 Task: In the Contact  LewisScarlett@cooperhewitt.org, schedule and save the meeting with title: 'Product Demo and Service Presentation', Select date: '8 August, 2023', select start time: 11:00:AM. Add location on call (415) 123-4609 with meeting description: For further discussion on products, kindly join the meeting.. Logged in from softage.4@softage.net
Action: Mouse moved to (76, 71)
Screenshot: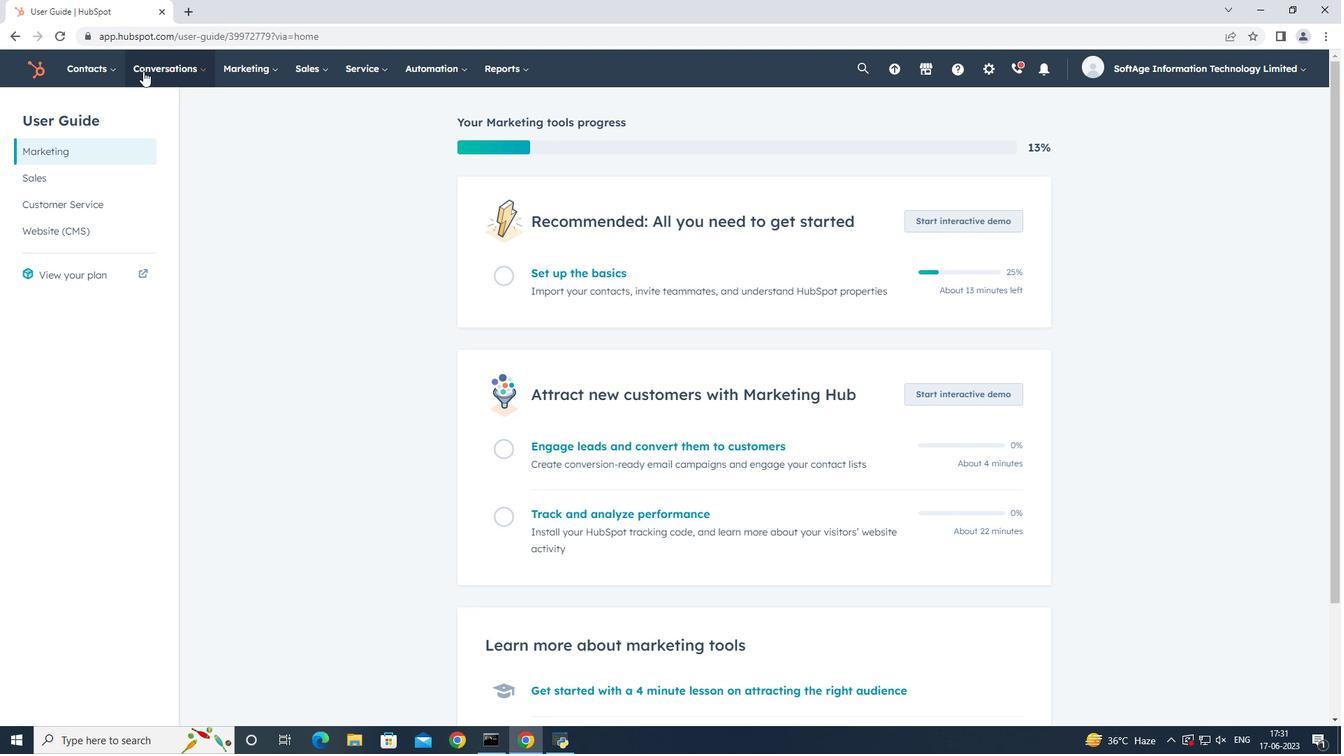 
Action: Mouse pressed left at (76, 71)
Screenshot: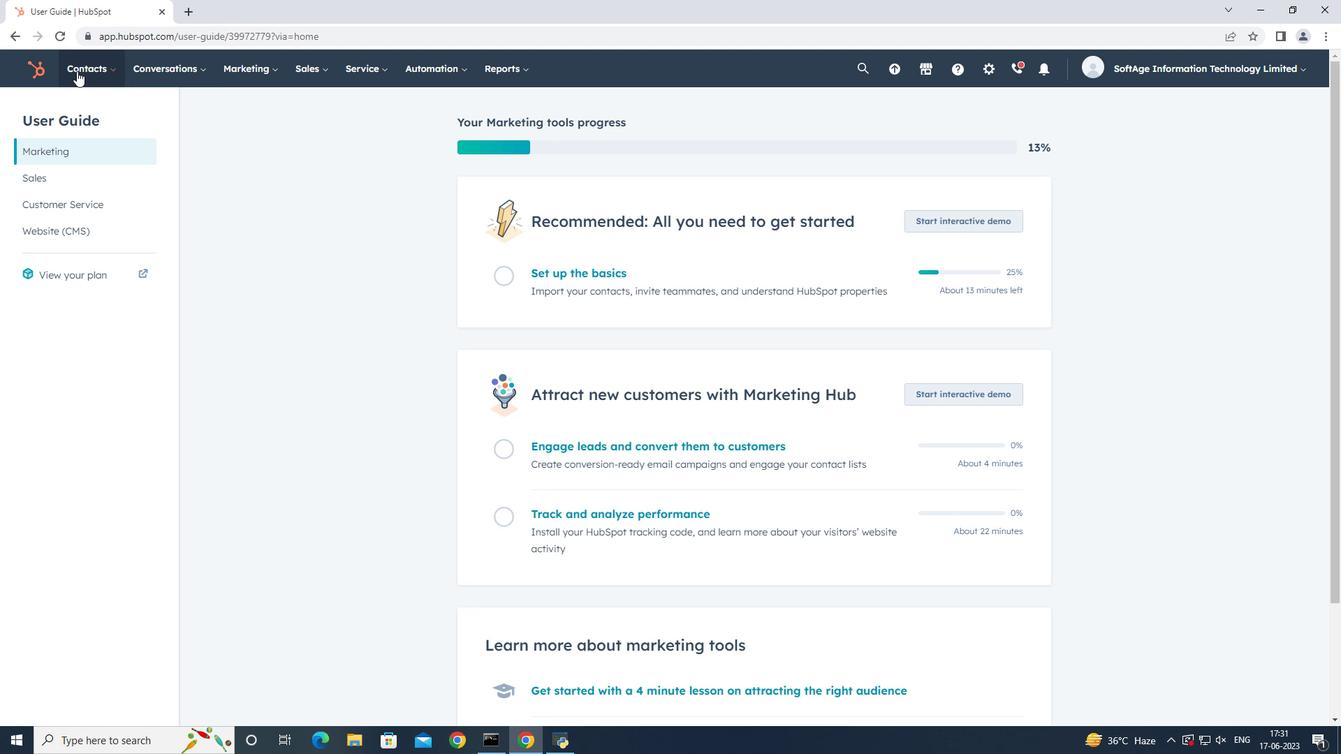 
Action: Mouse moved to (99, 121)
Screenshot: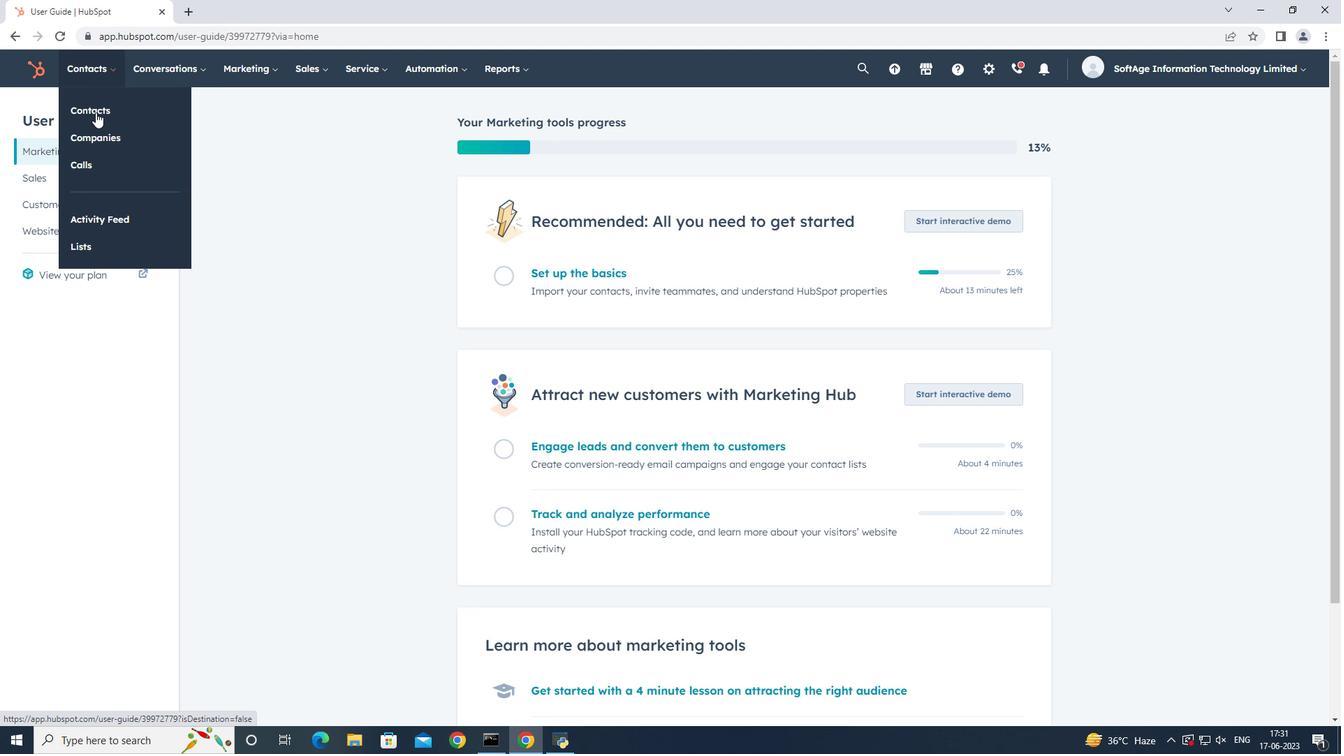 
Action: Mouse pressed left at (99, 121)
Screenshot: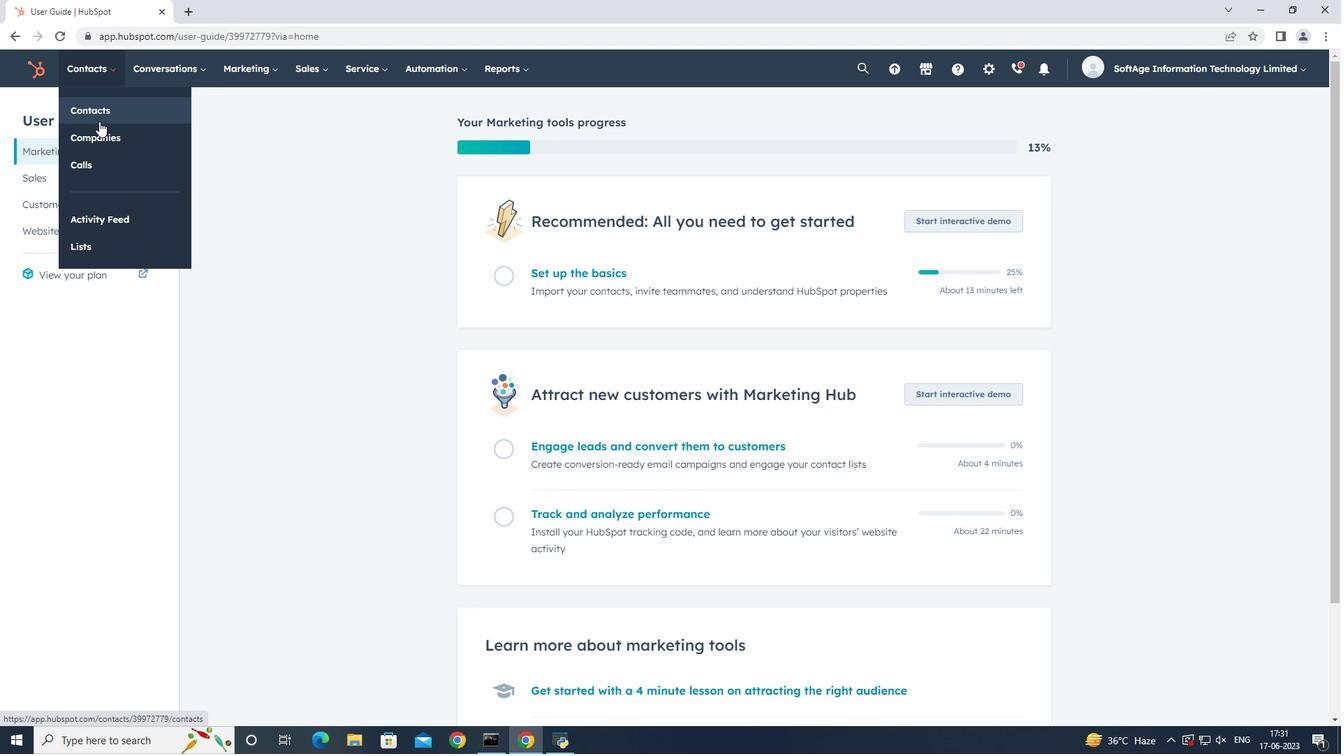 
Action: Mouse moved to (146, 224)
Screenshot: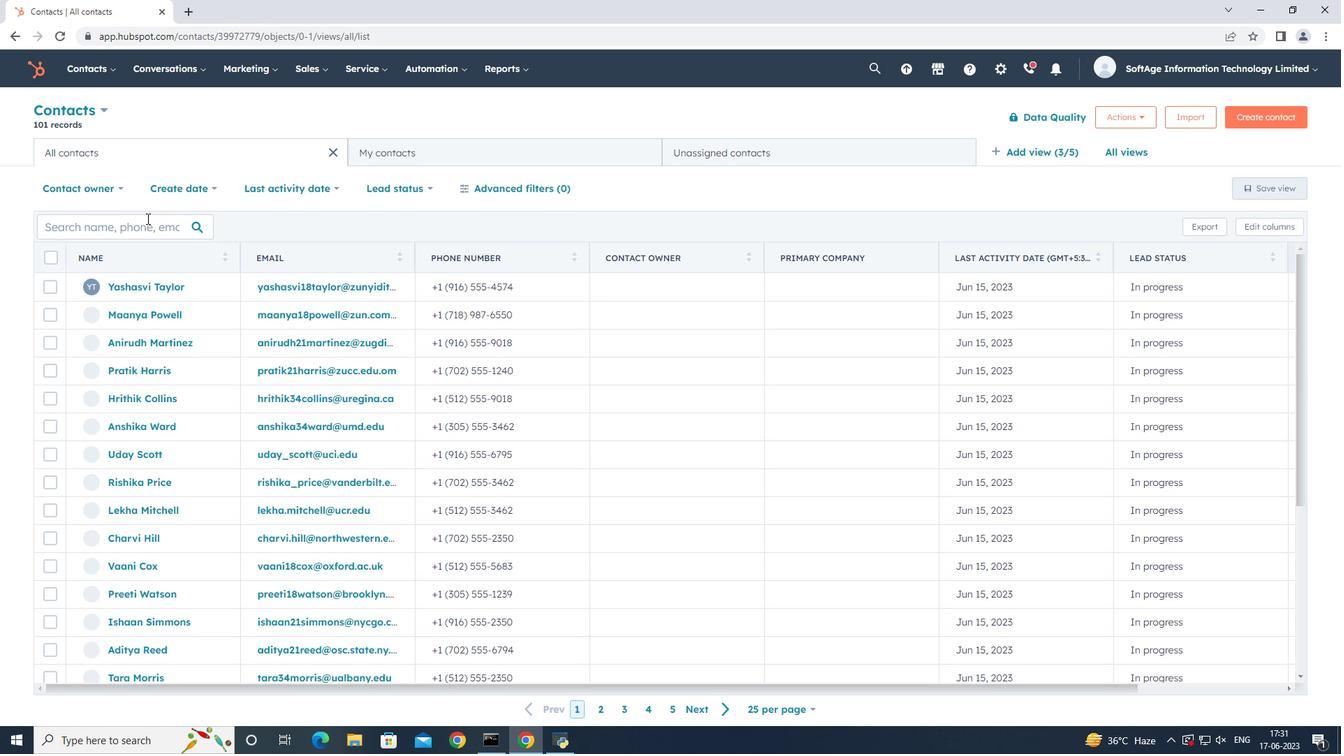 
Action: Mouse pressed left at (146, 224)
Screenshot: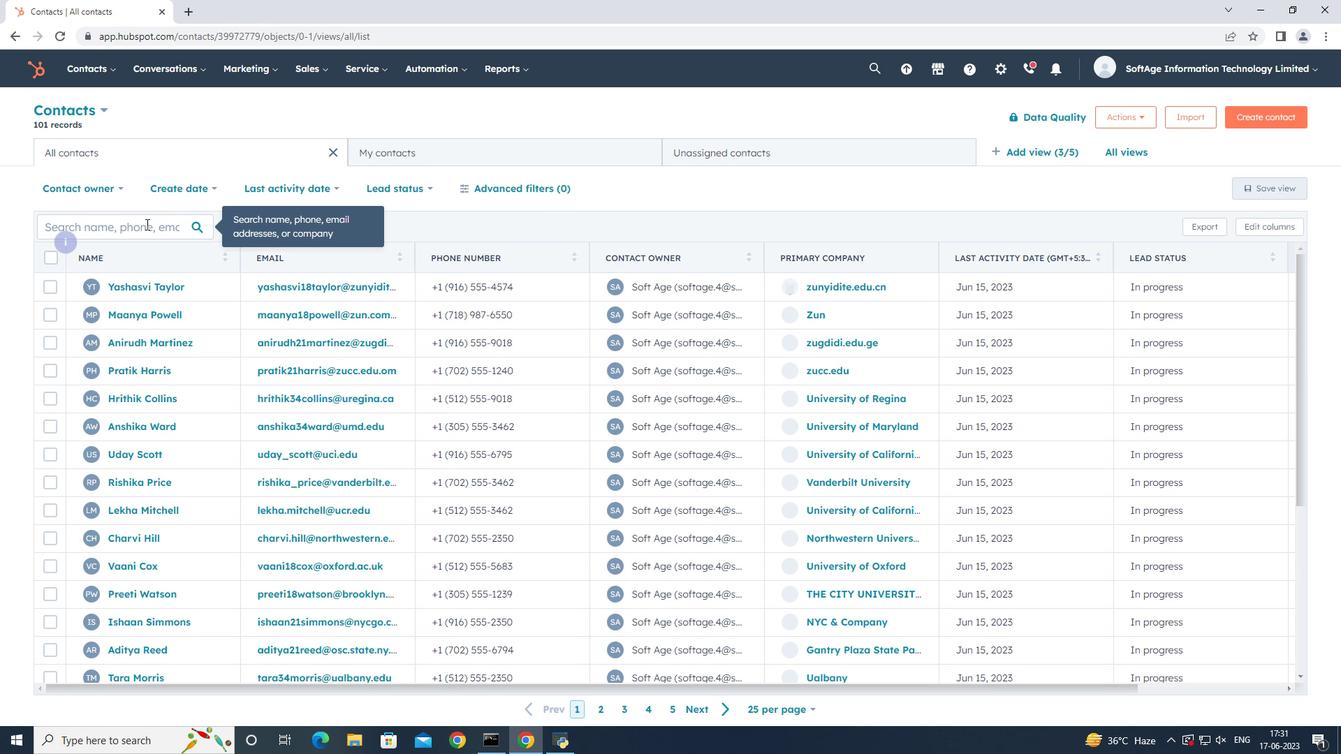 
Action: Key pressed scarlett
Screenshot: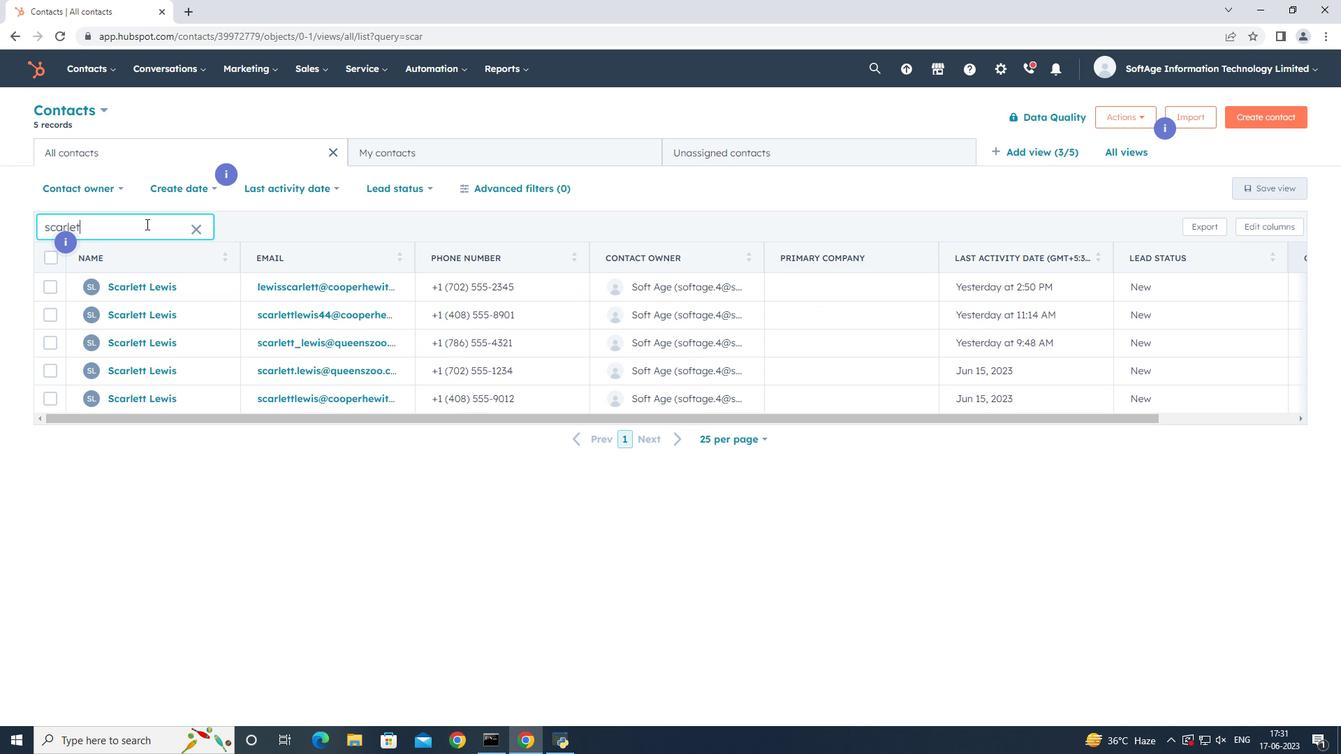 
Action: Mouse moved to (150, 286)
Screenshot: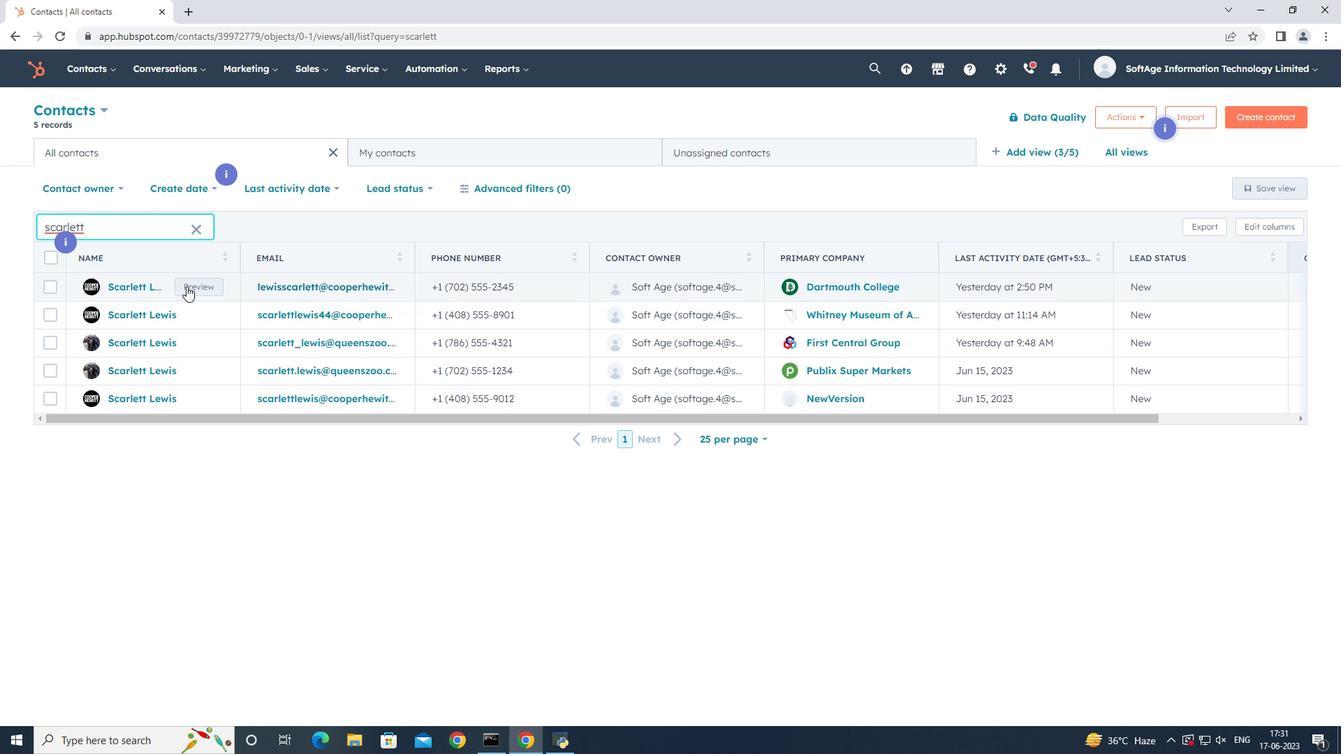 
Action: Mouse pressed left at (150, 286)
Screenshot: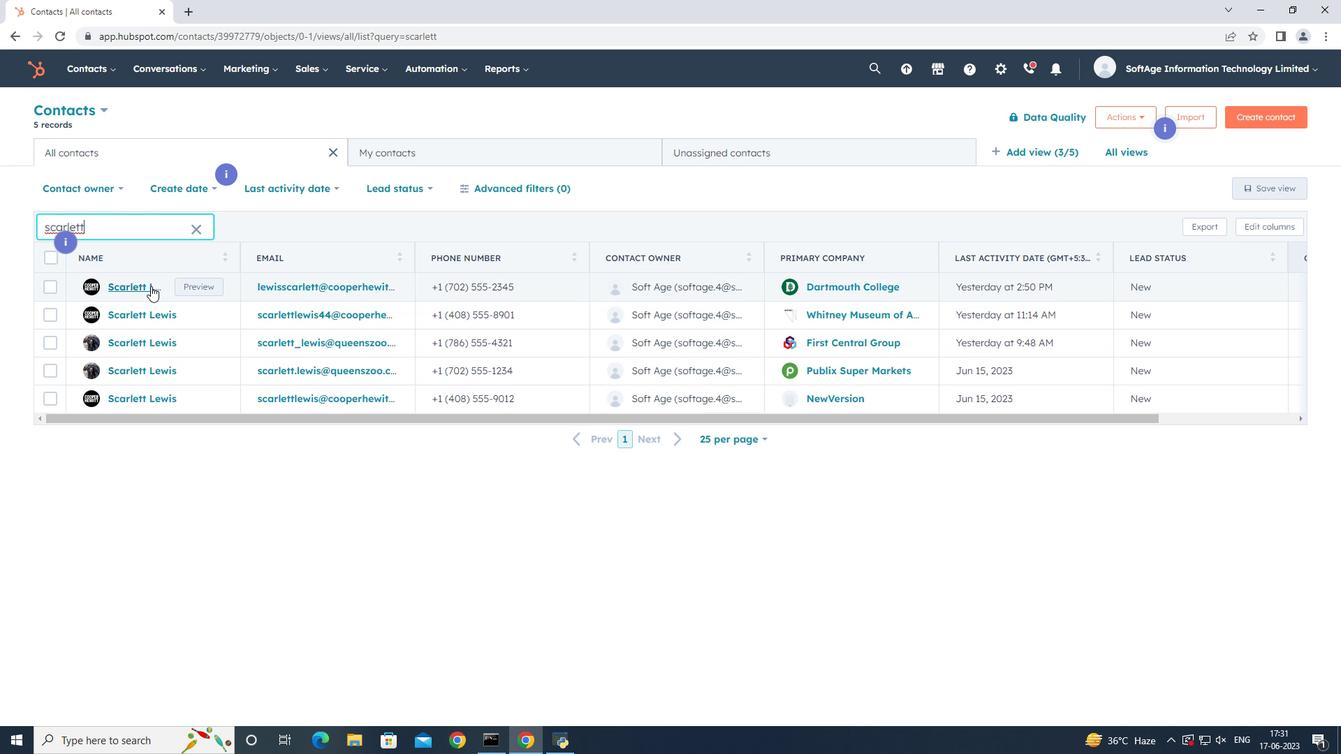 
Action: Mouse moved to (234, 234)
Screenshot: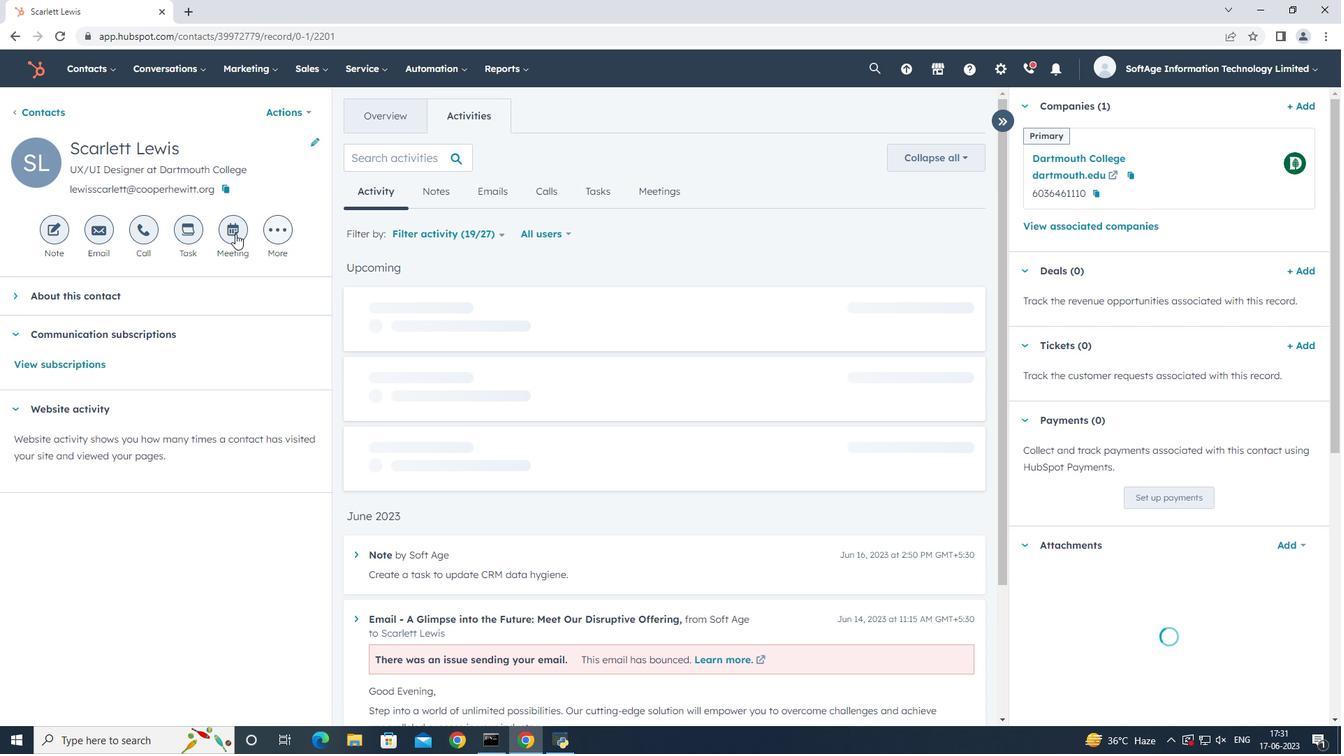 
Action: Mouse pressed left at (234, 234)
Screenshot: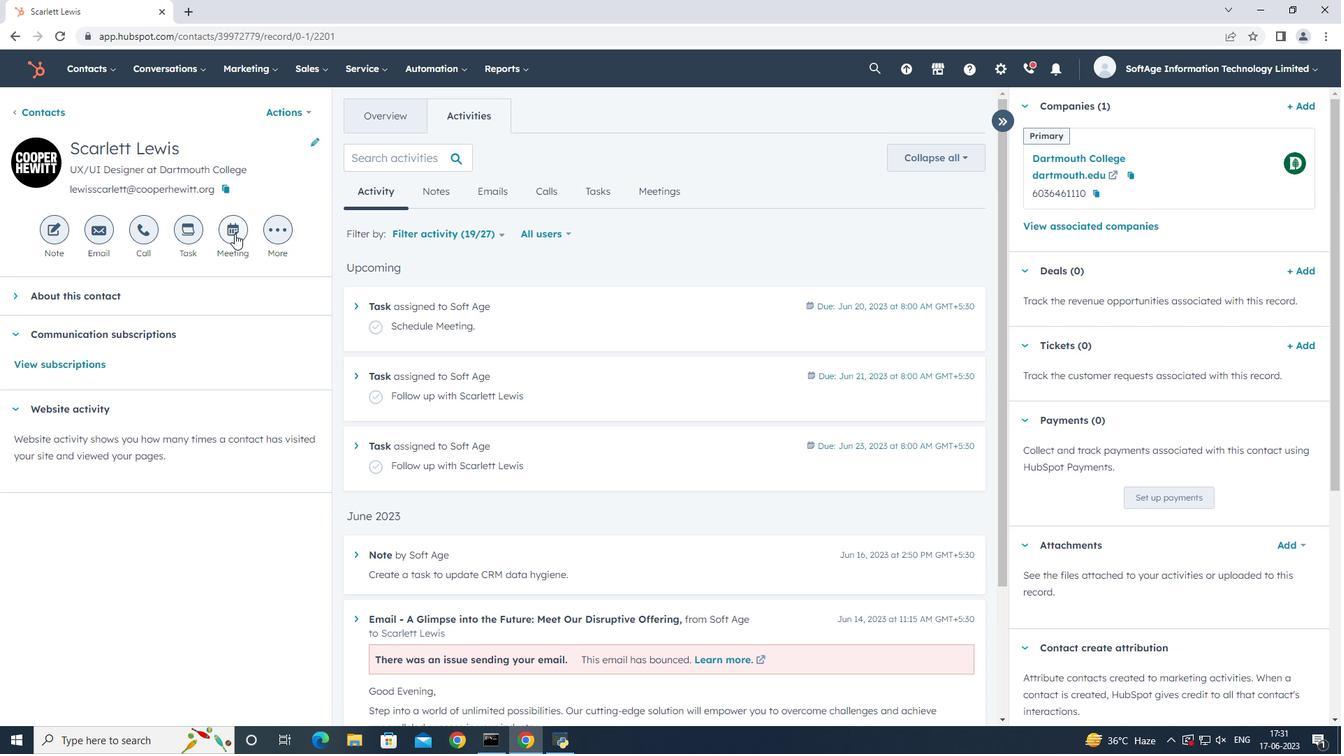 
Action: Mouse moved to (543, 395)
Screenshot: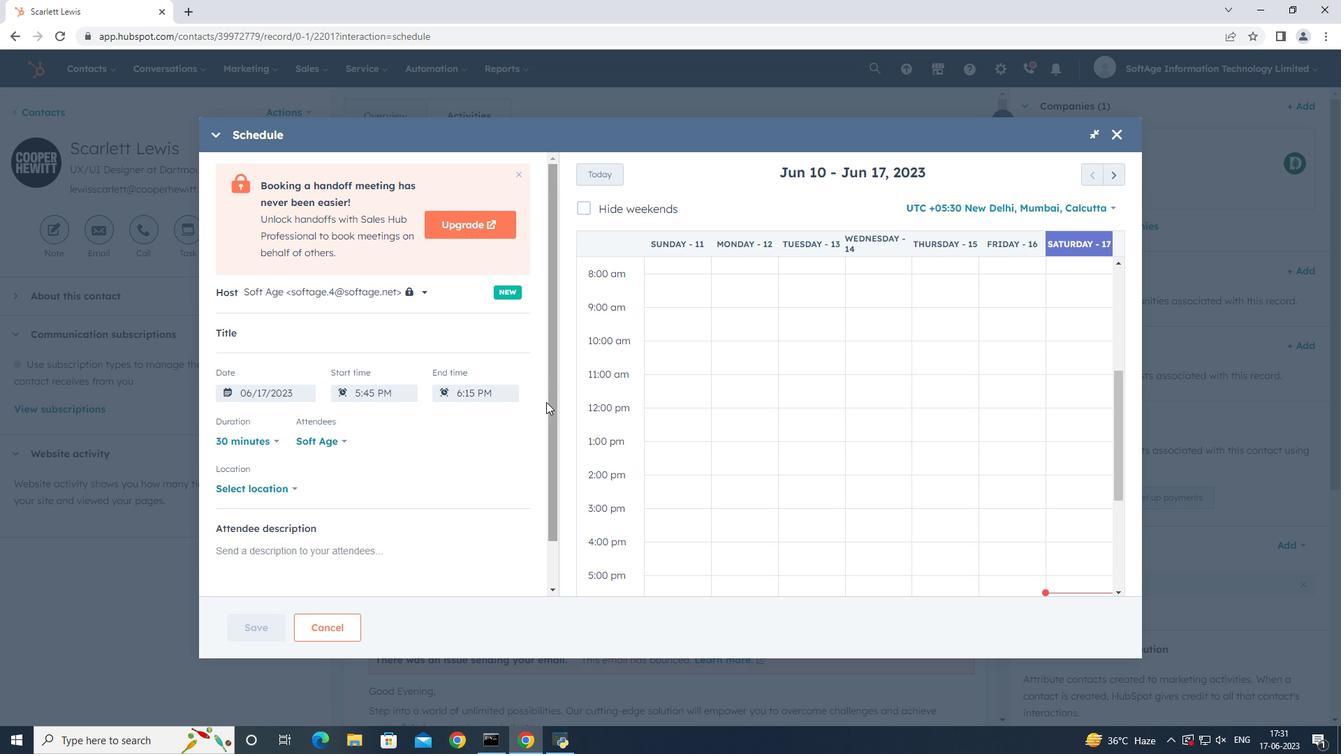 
Action: Key pressed <Key.shift_r>Product<Key.space><Key.shift>Demo<Key.space>and<Key.space><Key.shift>Service<Key.space><Key.shift_r>Presentation,
Screenshot: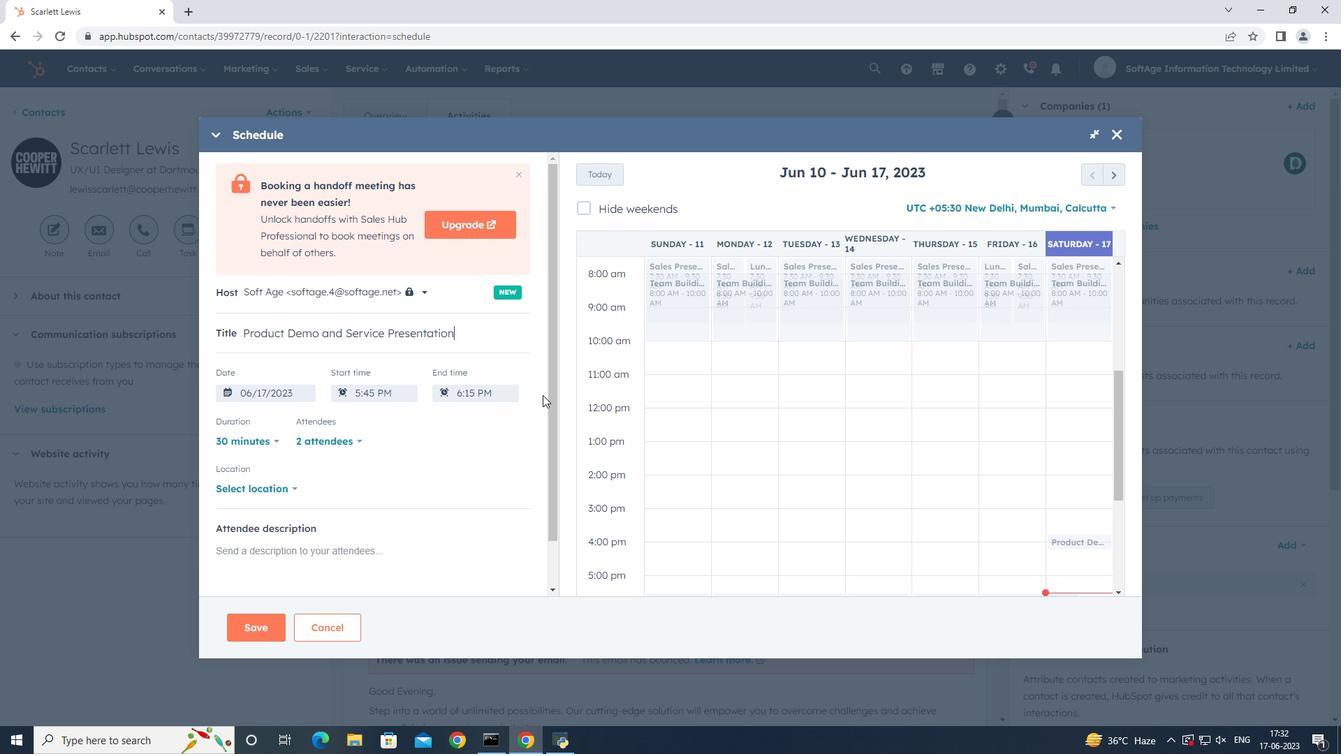 
Action: Mouse moved to (1121, 172)
Screenshot: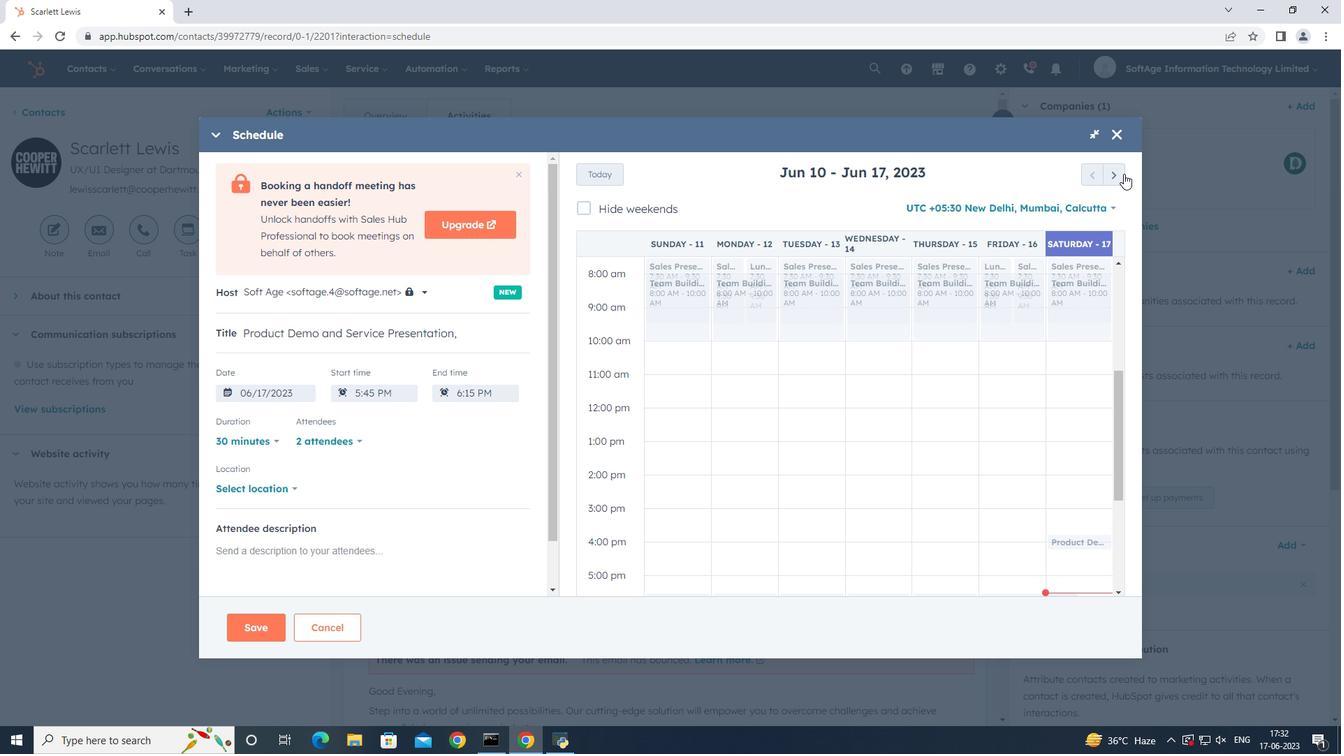
Action: Mouse pressed left at (1121, 172)
Screenshot: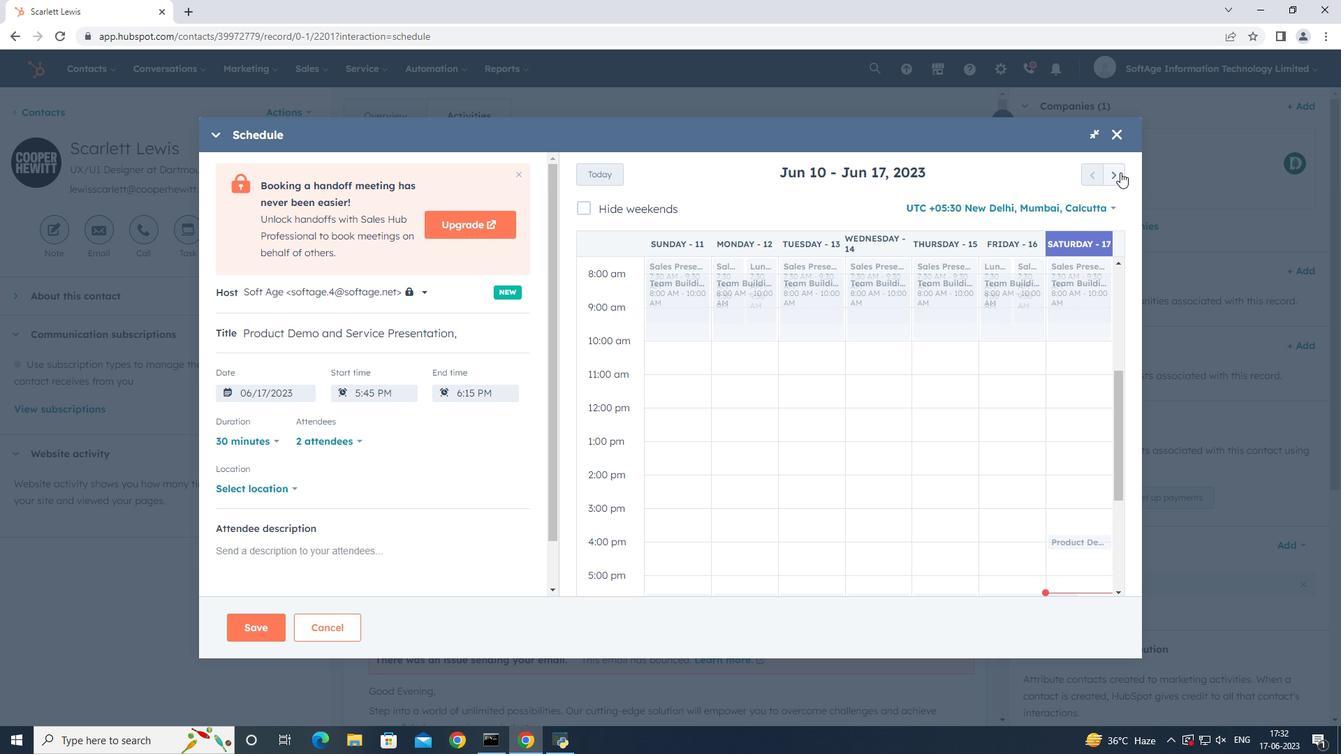 
Action: Mouse pressed left at (1121, 172)
Screenshot: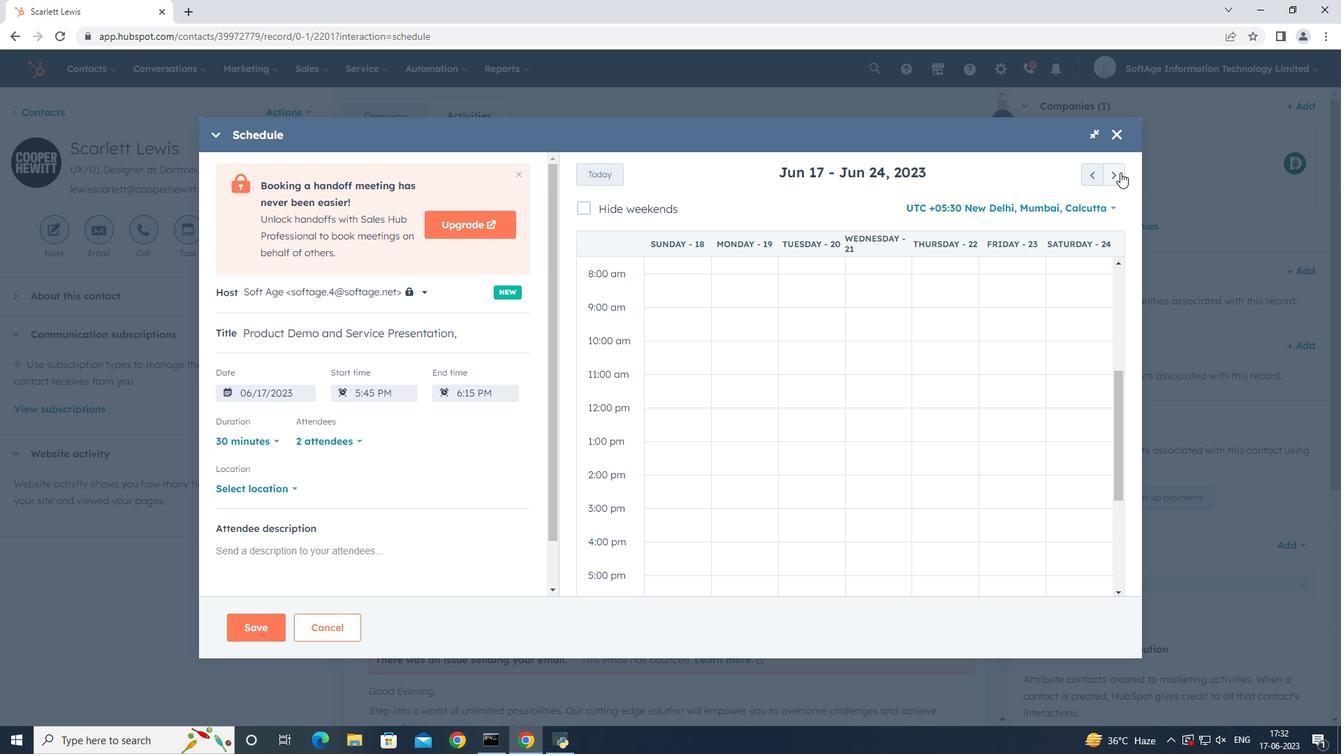 
Action: Mouse pressed left at (1121, 172)
Screenshot: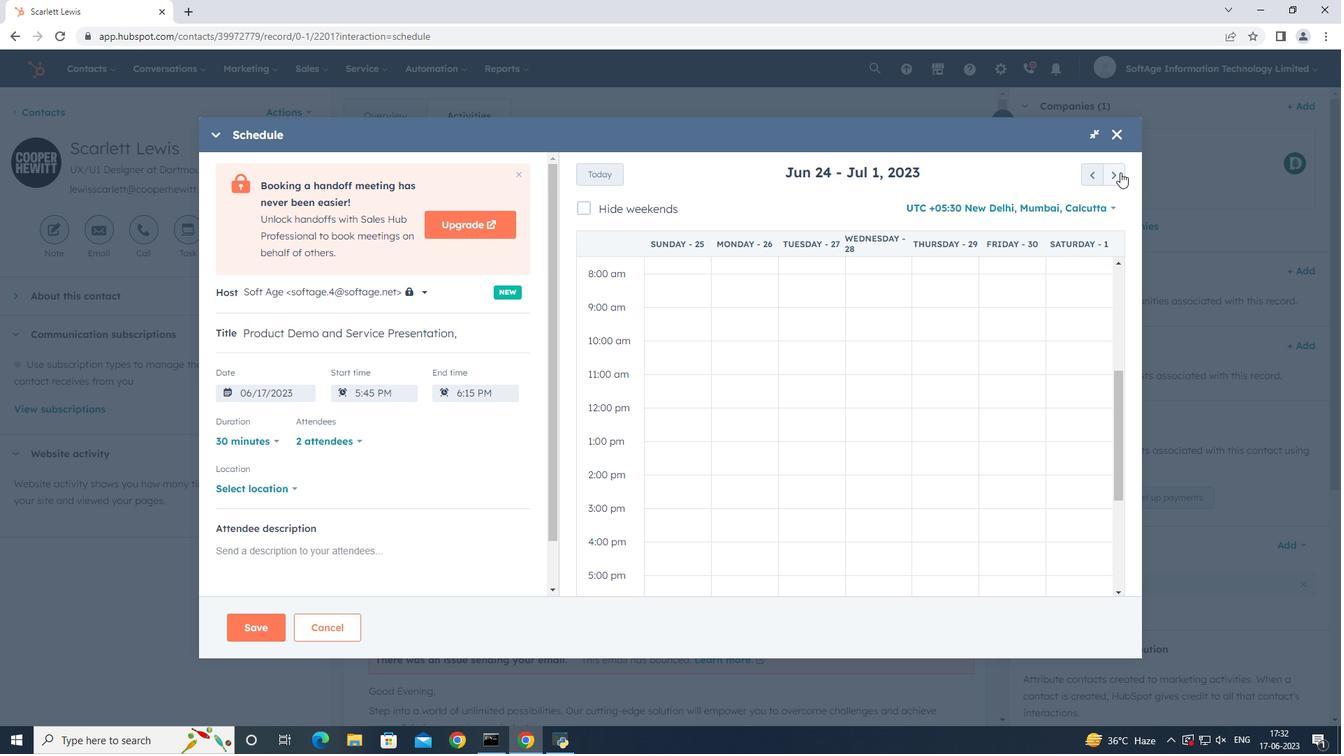 
Action: Mouse pressed left at (1121, 172)
Screenshot: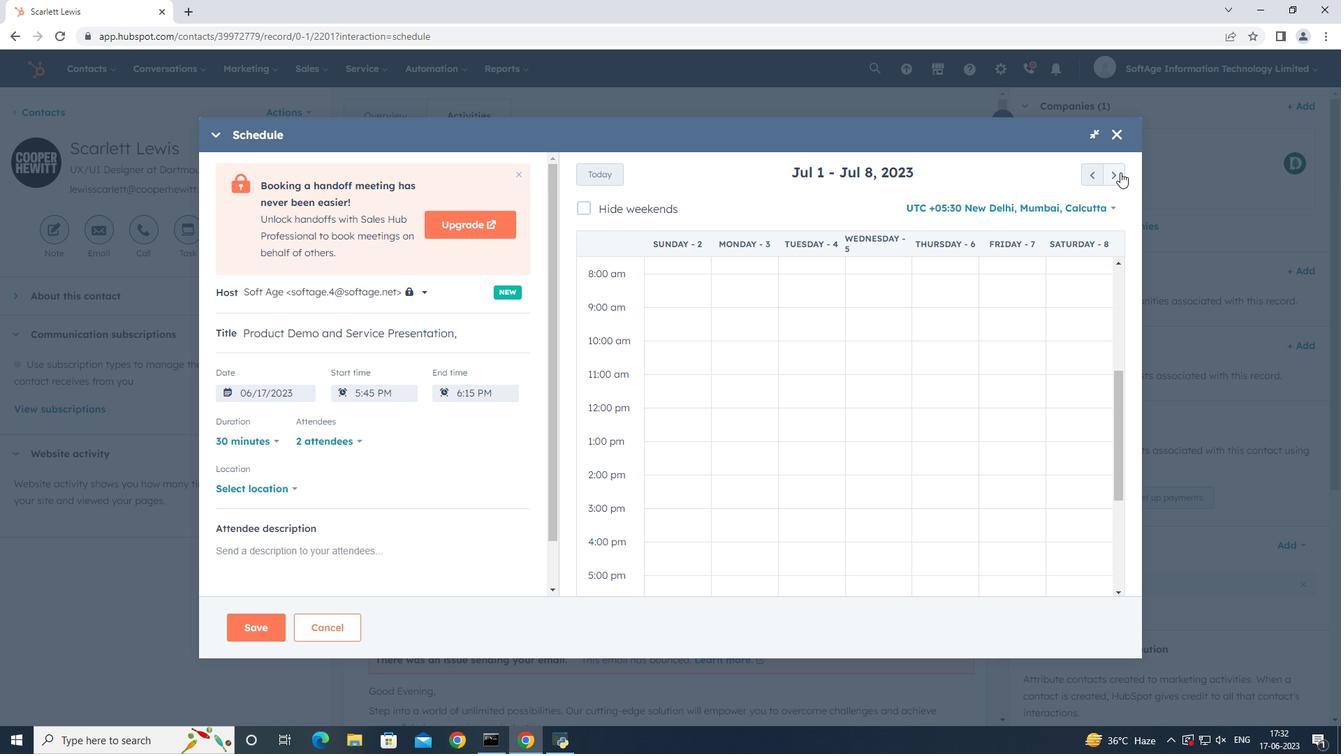
Action: Mouse pressed left at (1121, 172)
Screenshot: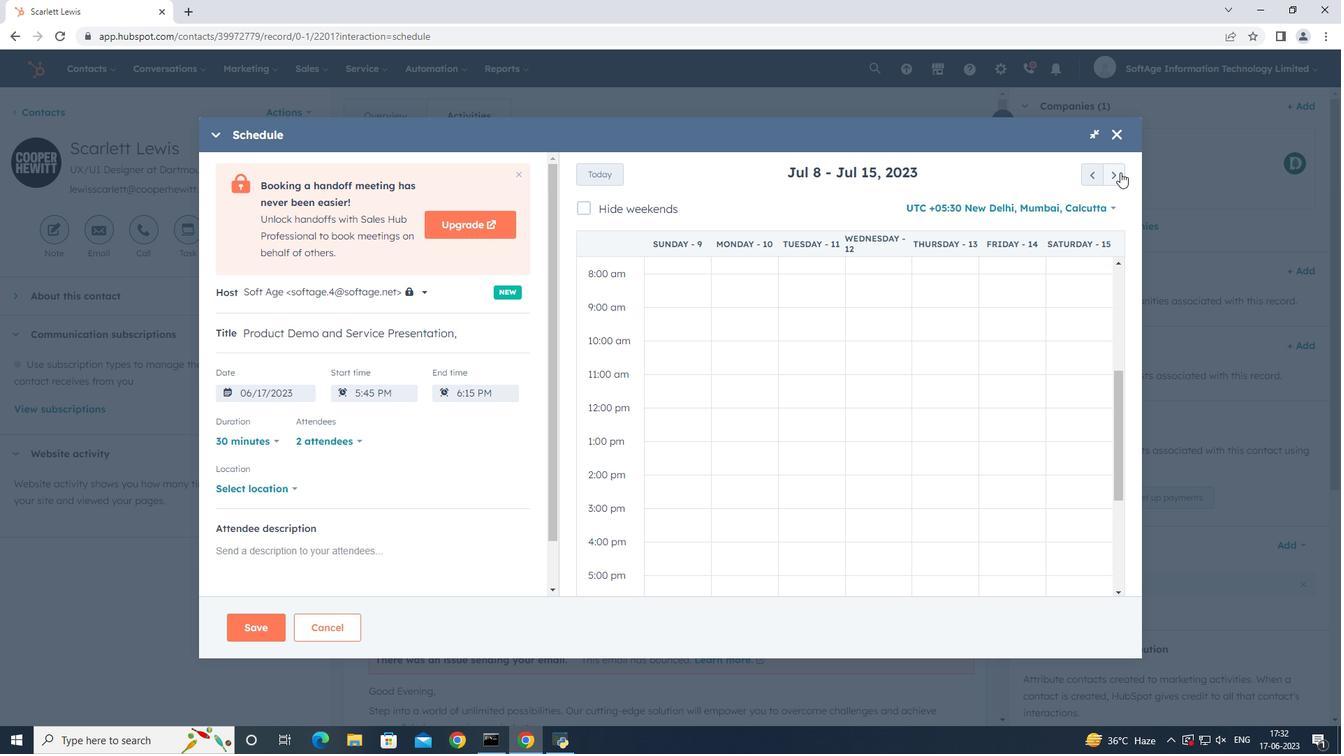 
Action: Mouse pressed left at (1121, 172)
Screenshot: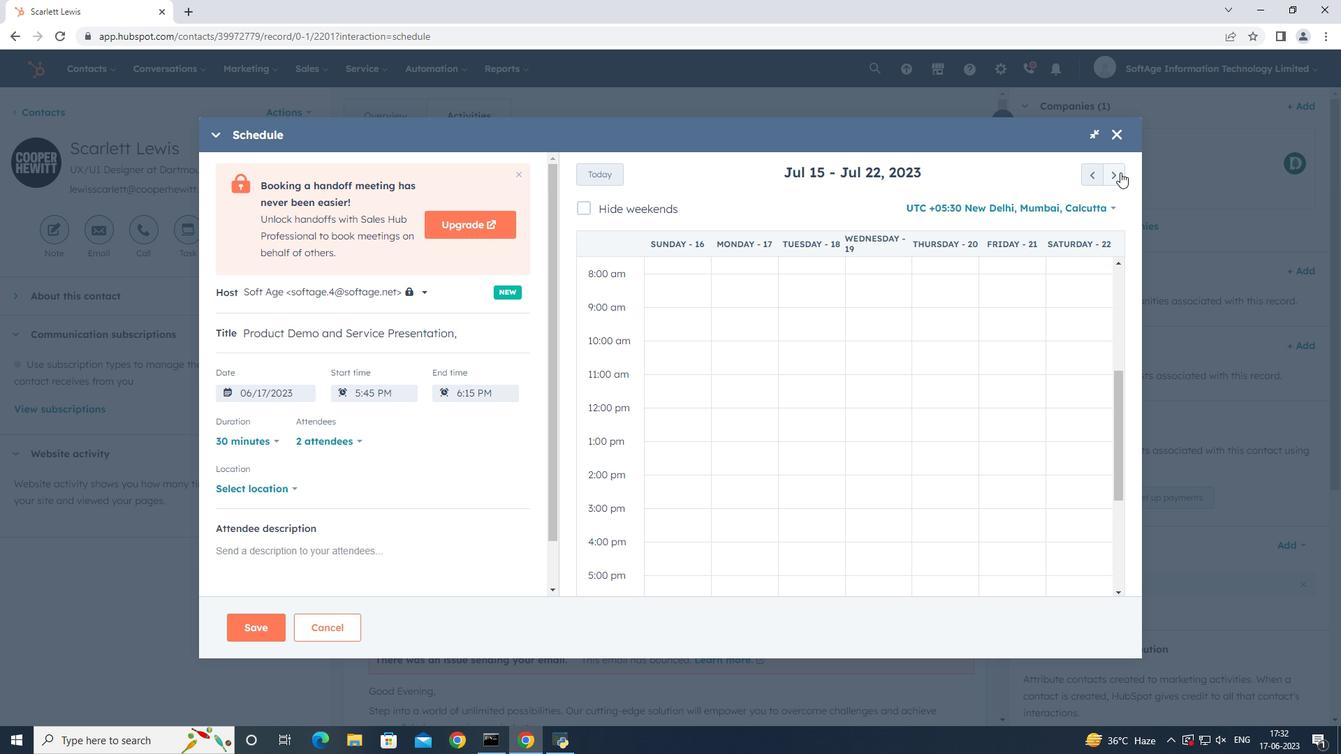 
Action: Mouse pressed left at (1121, 172)
Screenshot: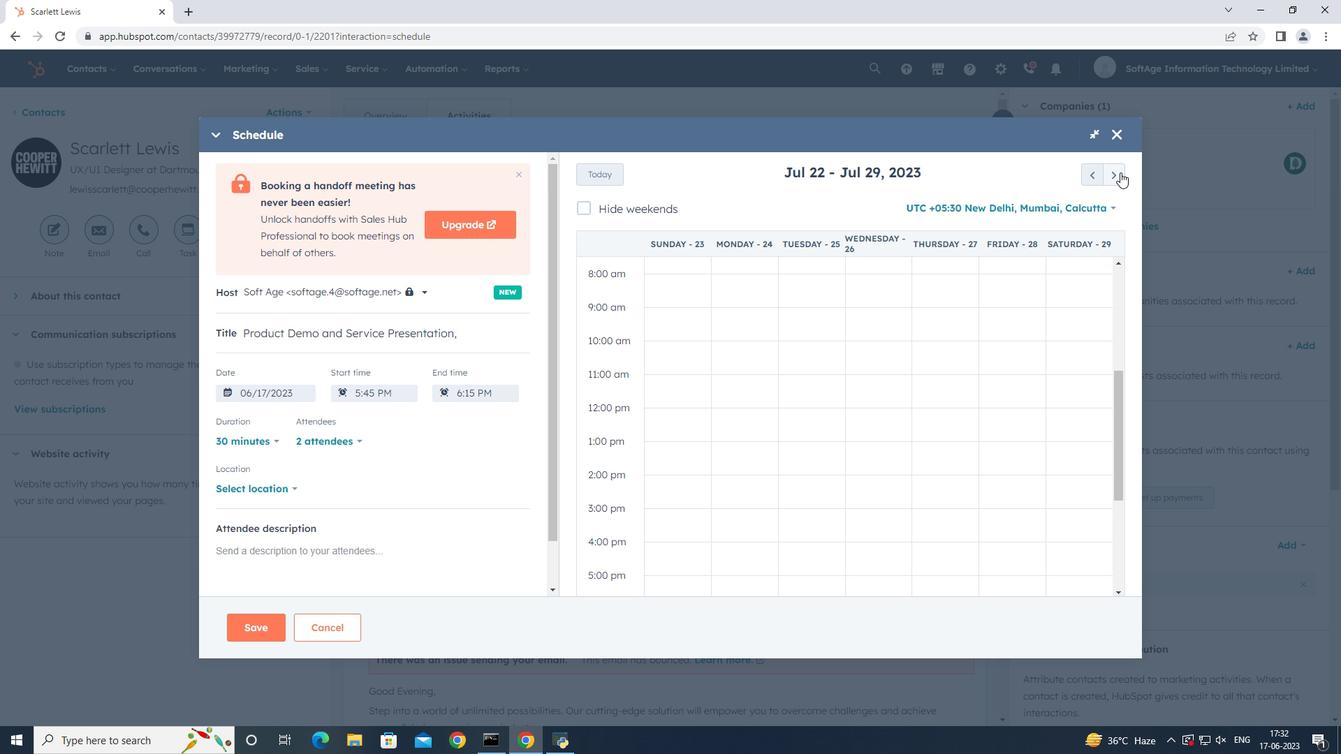 
Action: Mouse pressed left at (1121, 172)
Screenshot: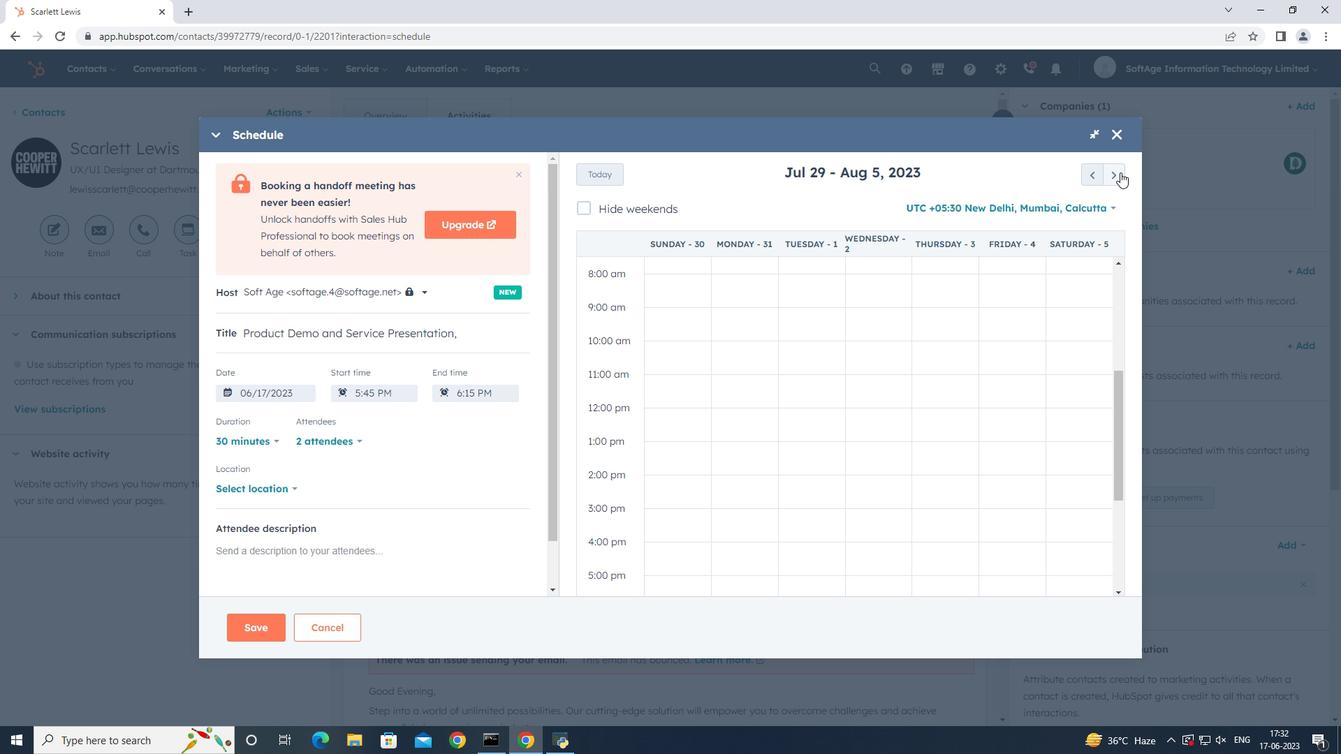 
Action: Mouse moved to (815, 377)
Screenshot: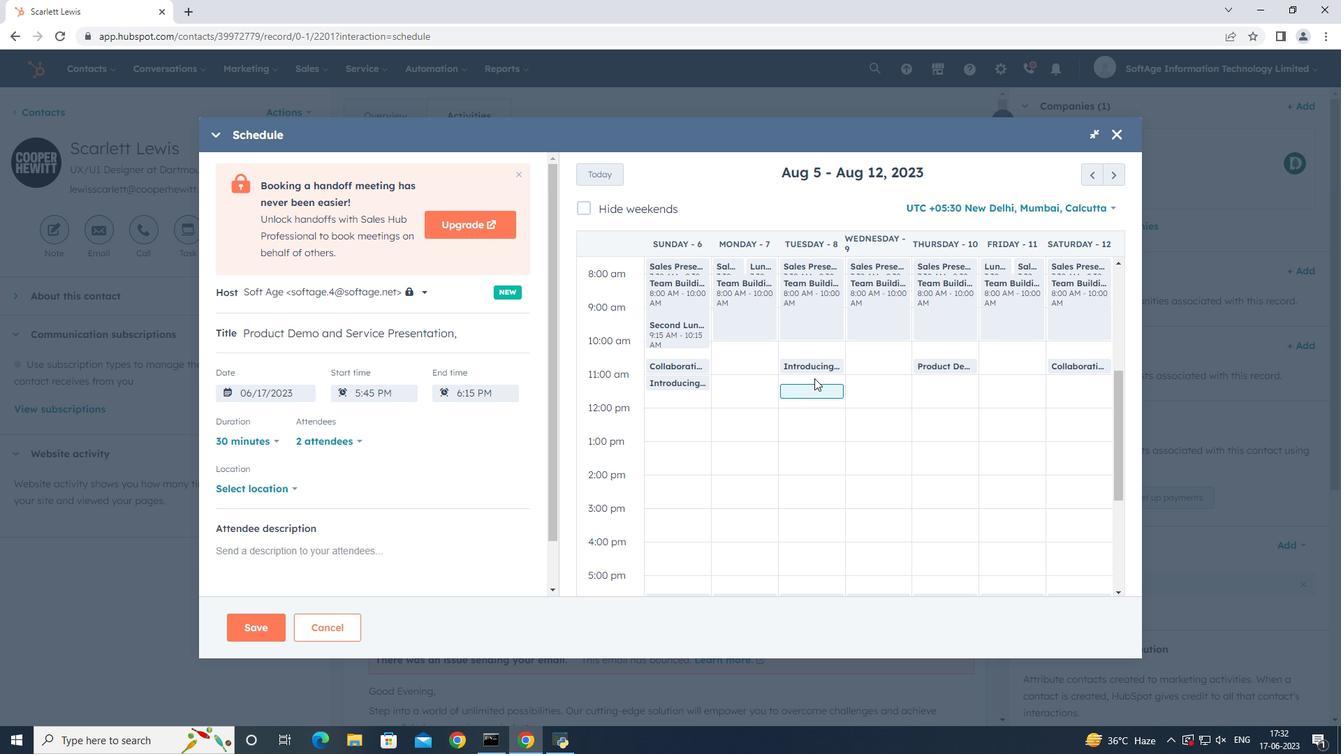 
Action: Mouse pressed left at (815, 377)
Screenshot: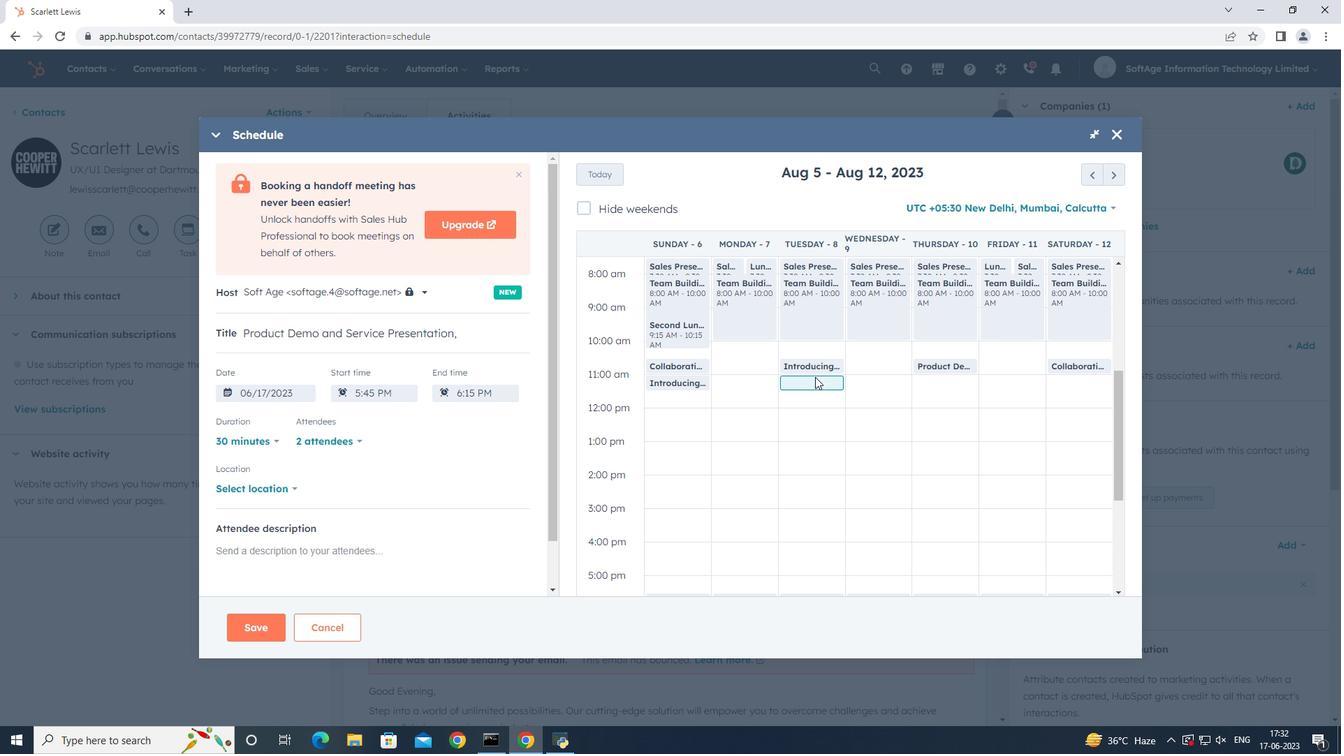 
Action: Mouse moved to (285, 488)
Screenshot: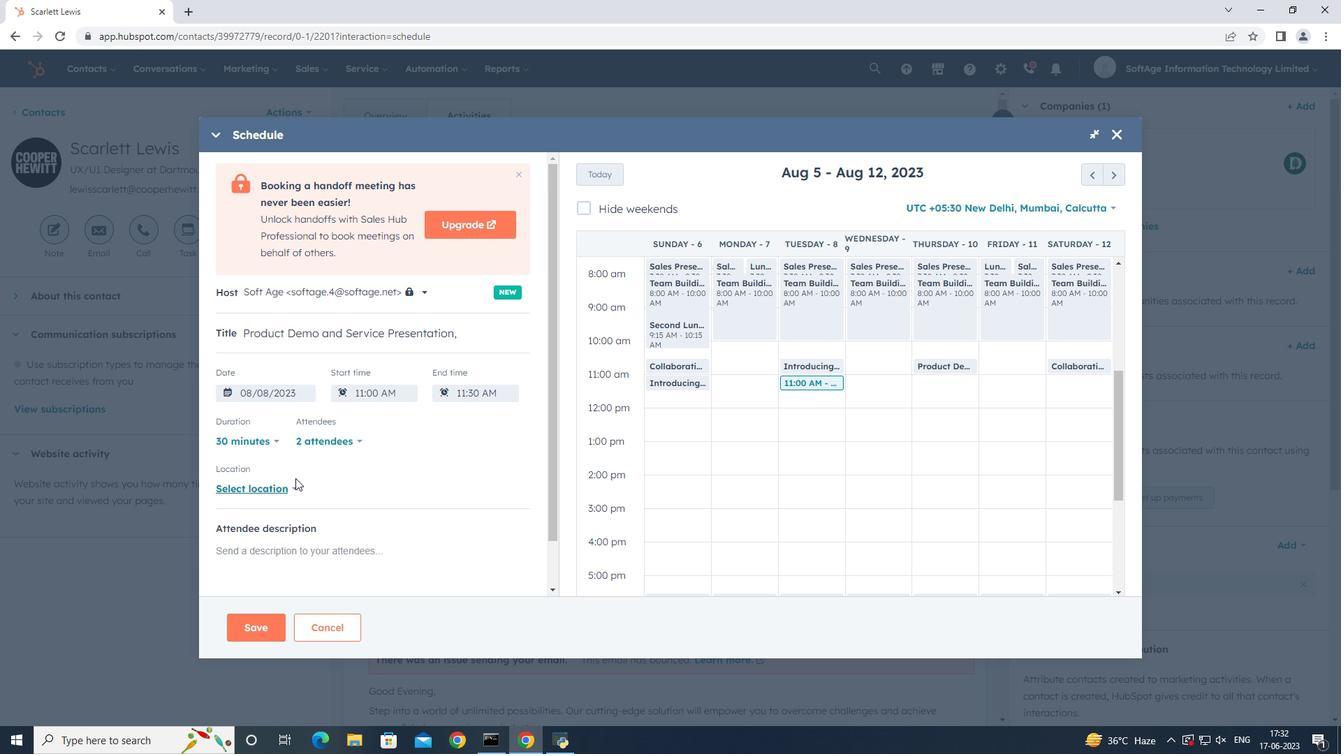 
Action: Mouse pressed left at (285, 488)
Screenshot: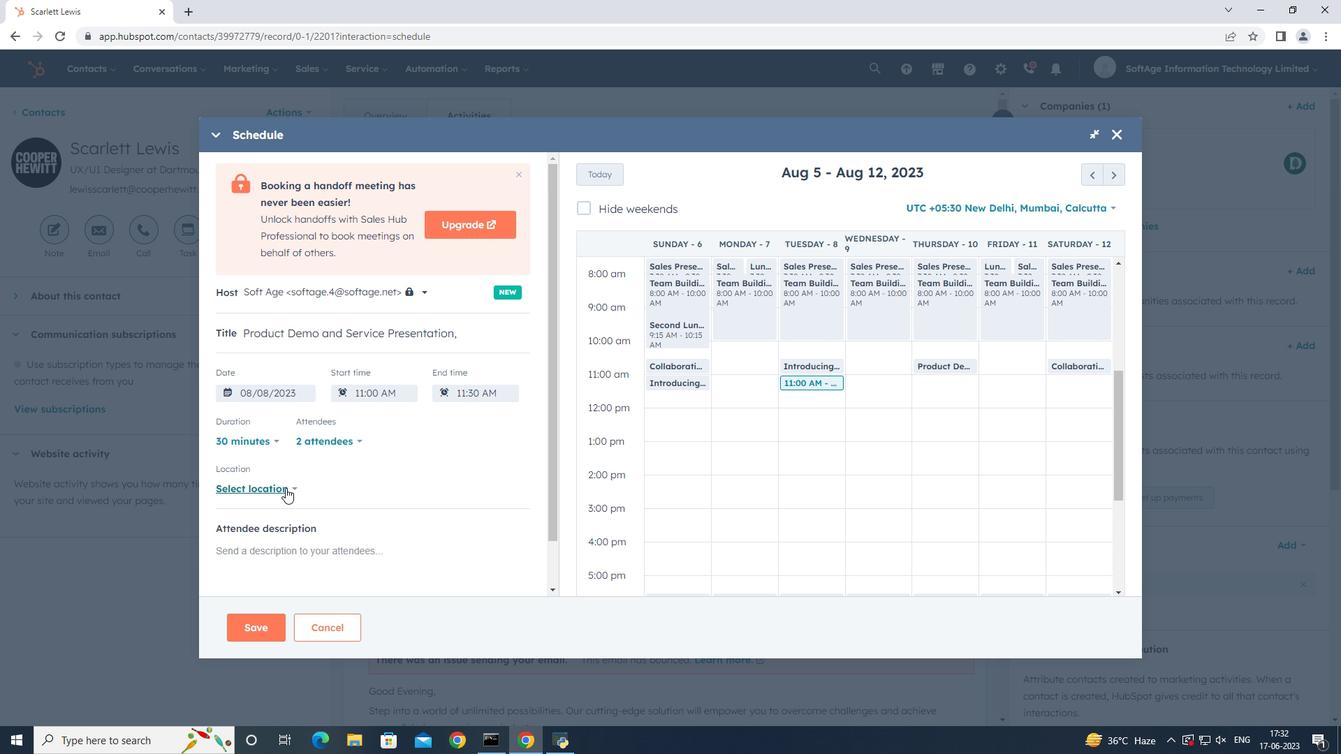 
Action: Mouse moved to (366, 444)
Screenshot: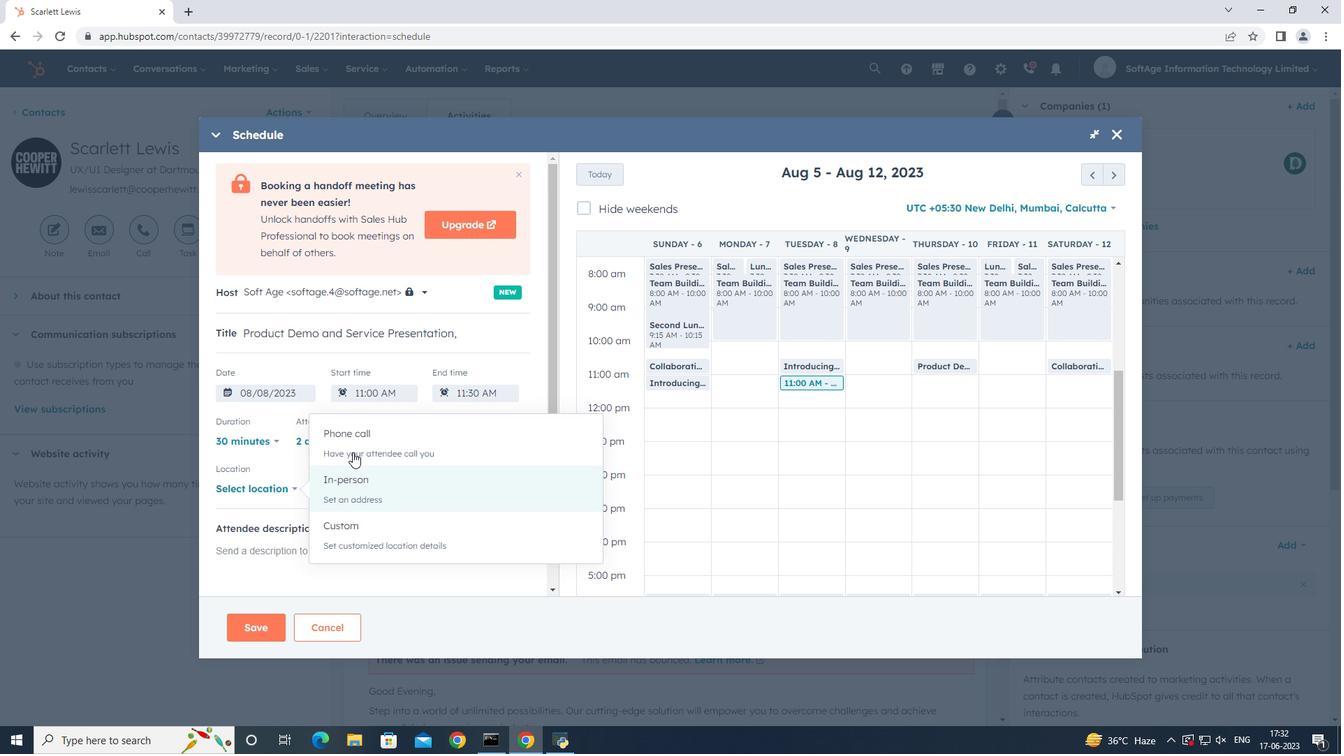 
Action: Mouse pressed left at (366, 444)
Screenshot: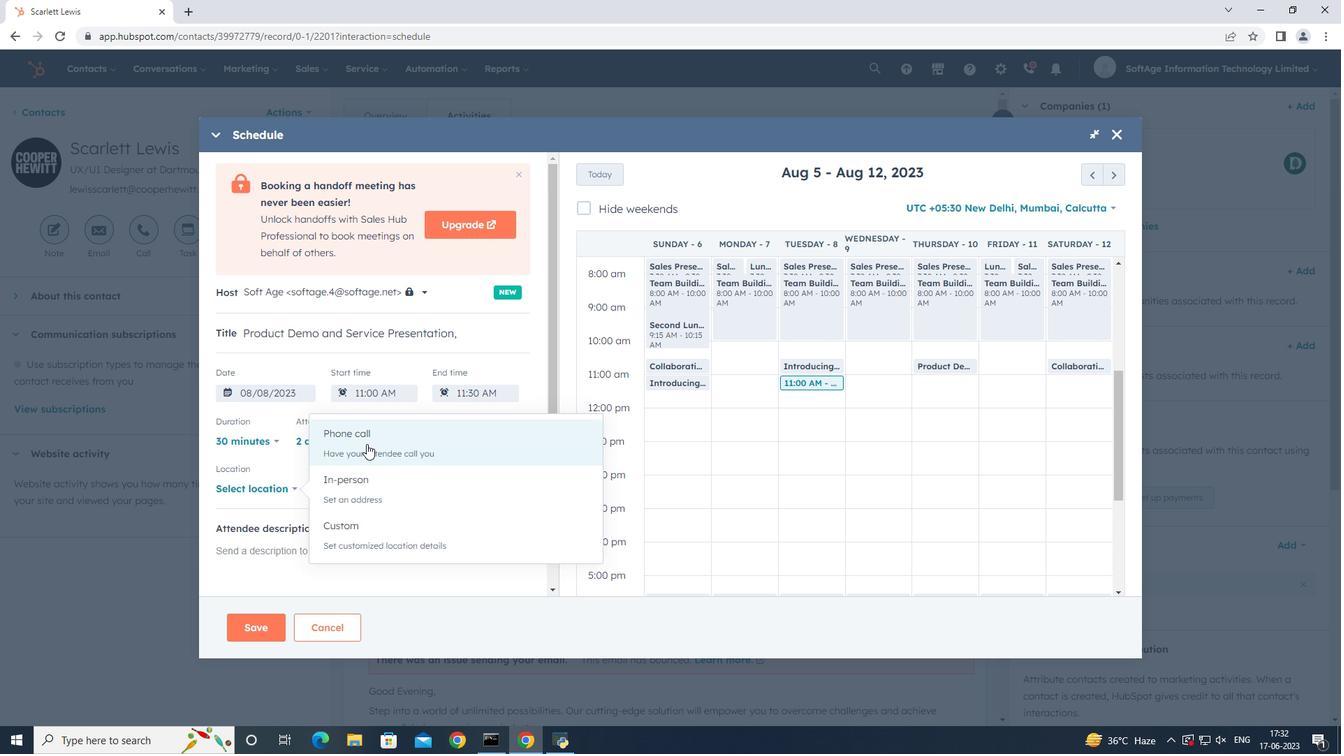 
Action: Mouse moved to (374, 480)
Screenshot: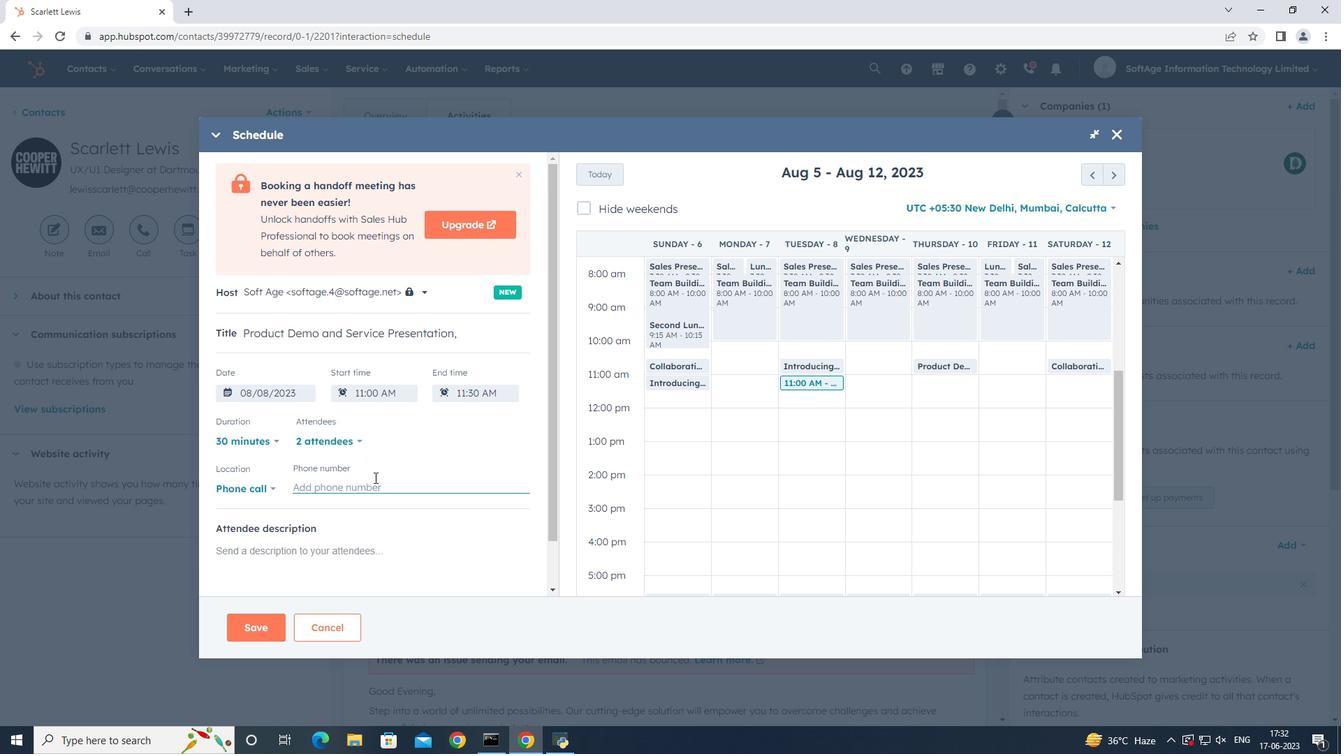 
Action: Mouse pressed left at (374, 480)
Screenshot: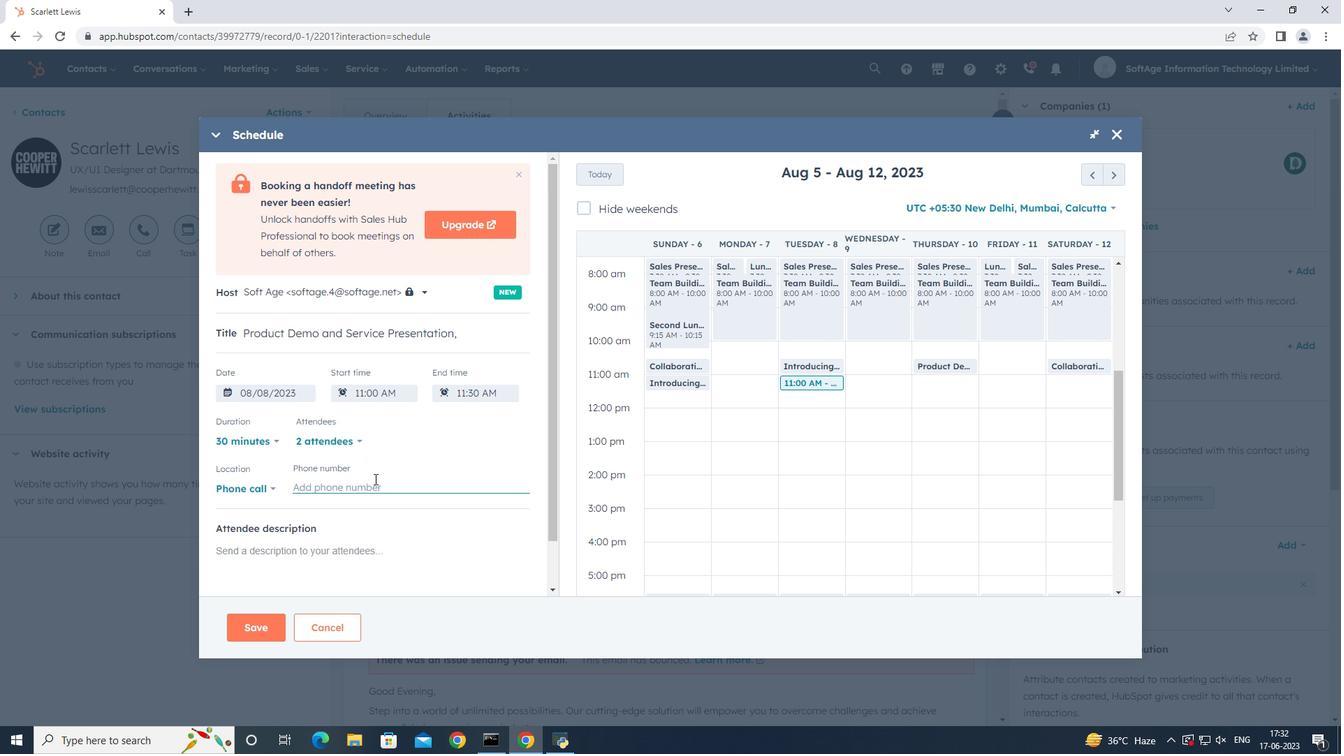 
Action: Mouse moved to (374, 480)
Screenshot: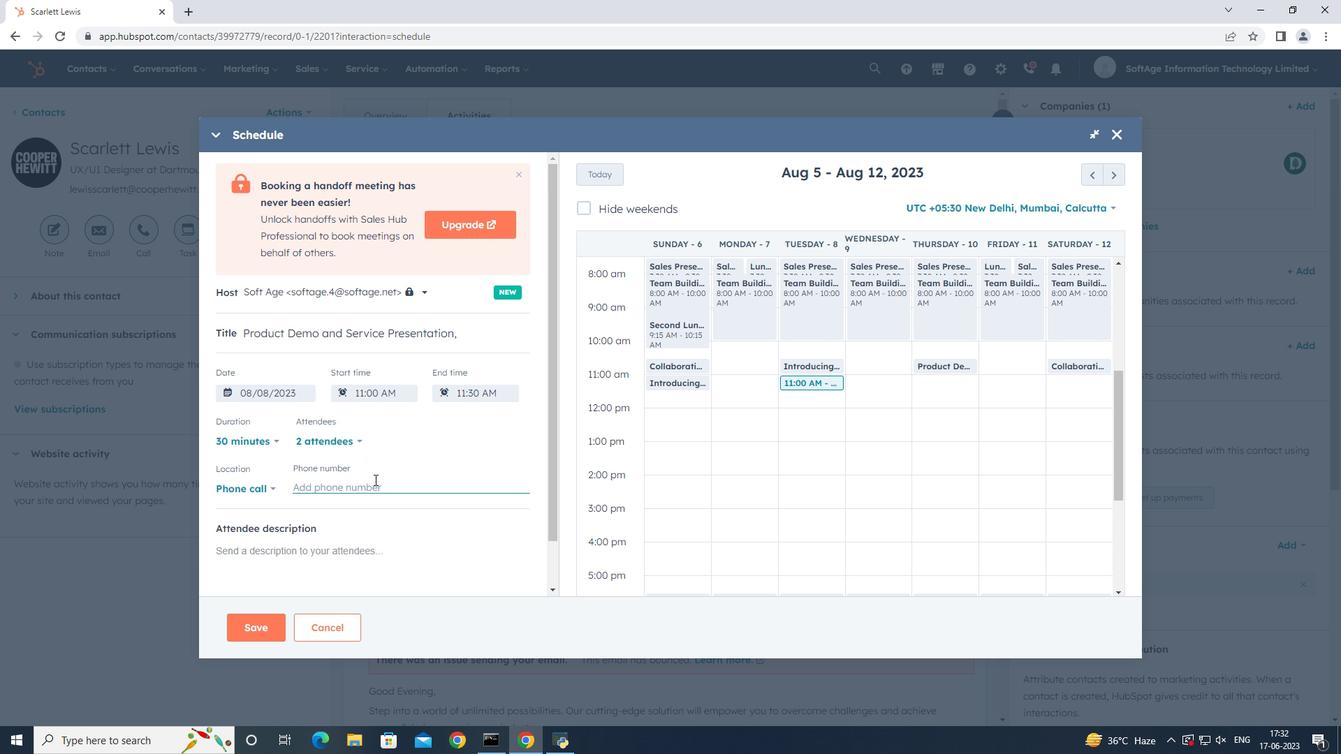 
Action: Key pressed <Key.shift_r>(415<Key.shift_r>)<Key.space>123-4609
Screenshot: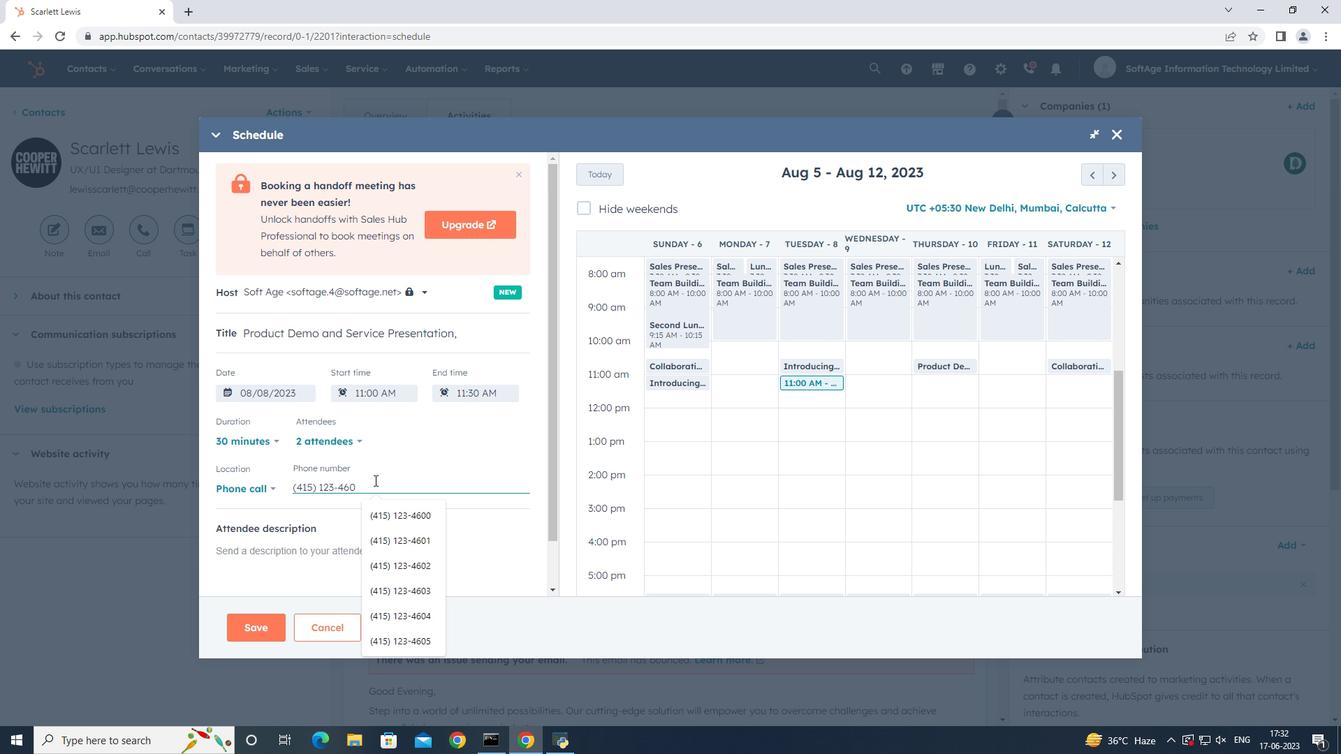 
Action: Mouse moved to (348, 553)
Screenshot: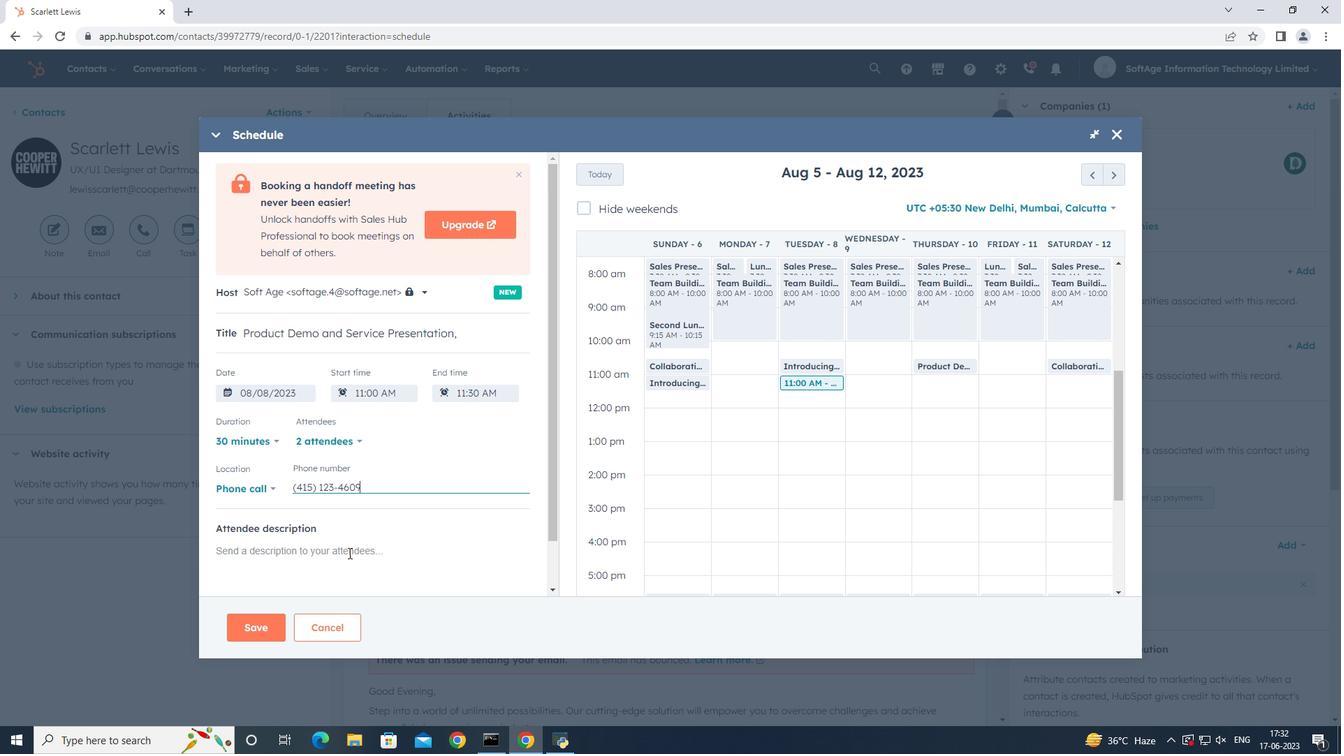 
Action: Mouse pressed left at (348, 553)
Screenshot: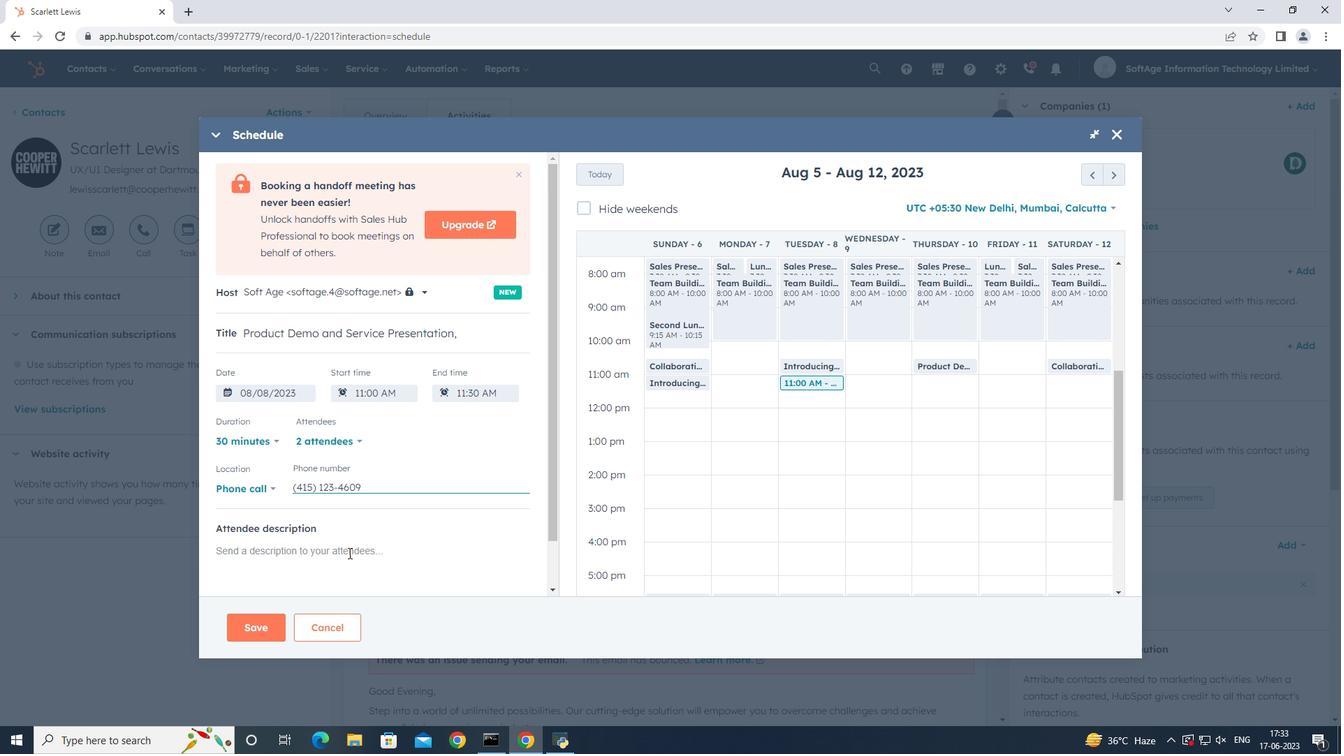 
Action: Key pressed <Key.shift>For<Key.space>further<Key.space>discussion<Key.space>on<Key.space>products,<Key.space>kindly<Key.space>join<Key.space>the<Key.space>meeting..
Screenshot: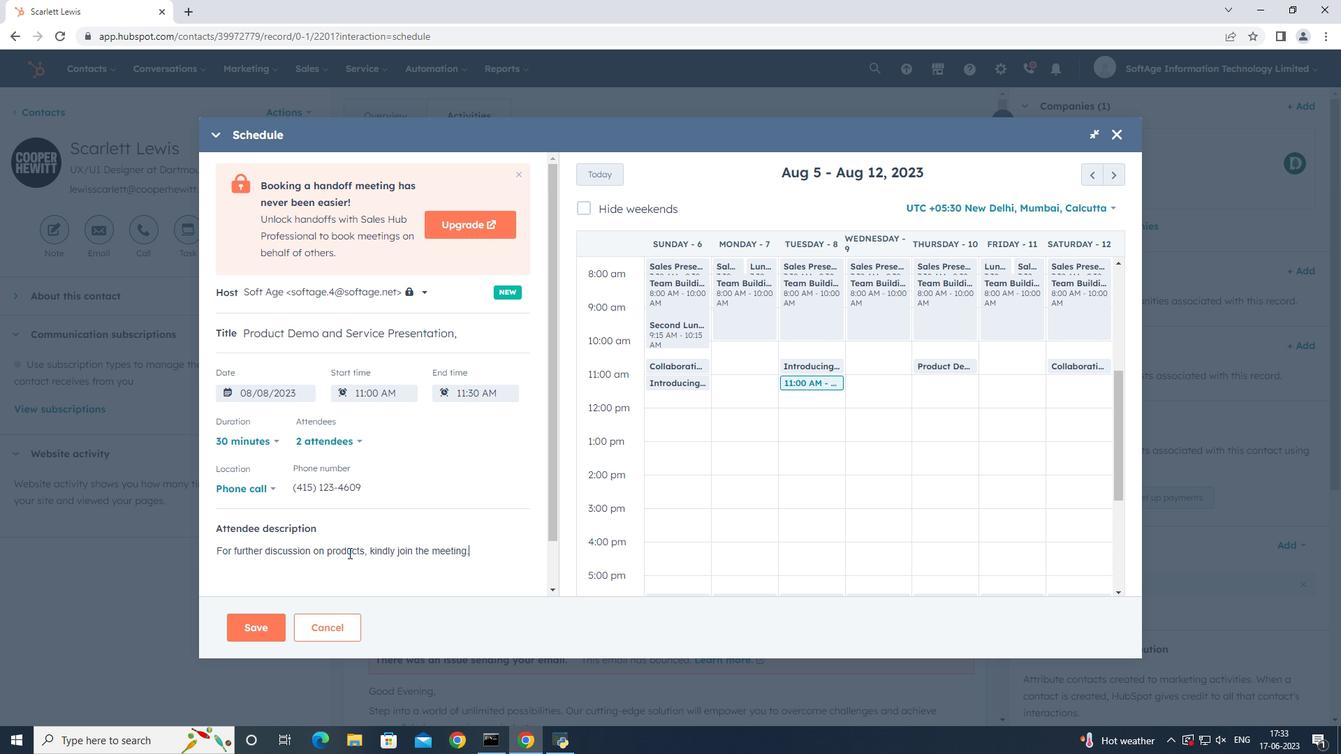 
Action: Mouse moved to (269, 626)
Screenshot: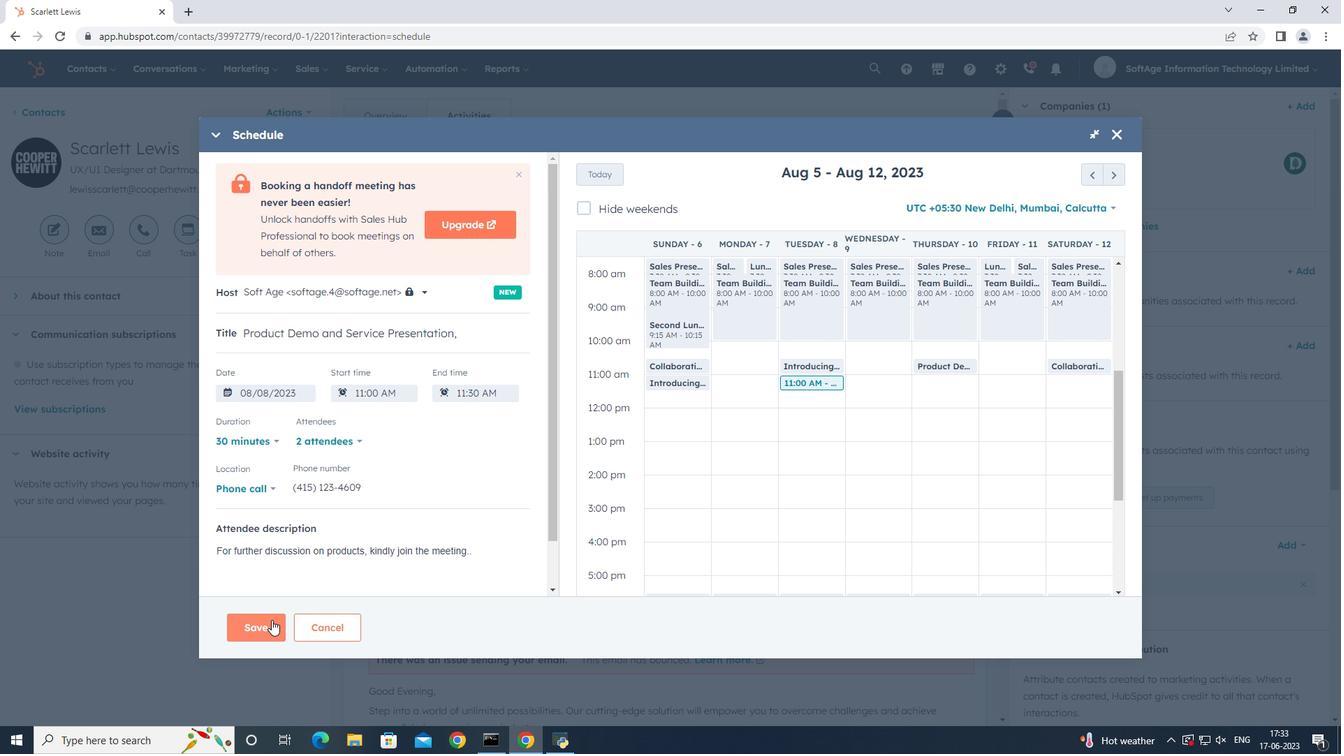
Action: Mouse pressed left at (269, 626)
Screenshot: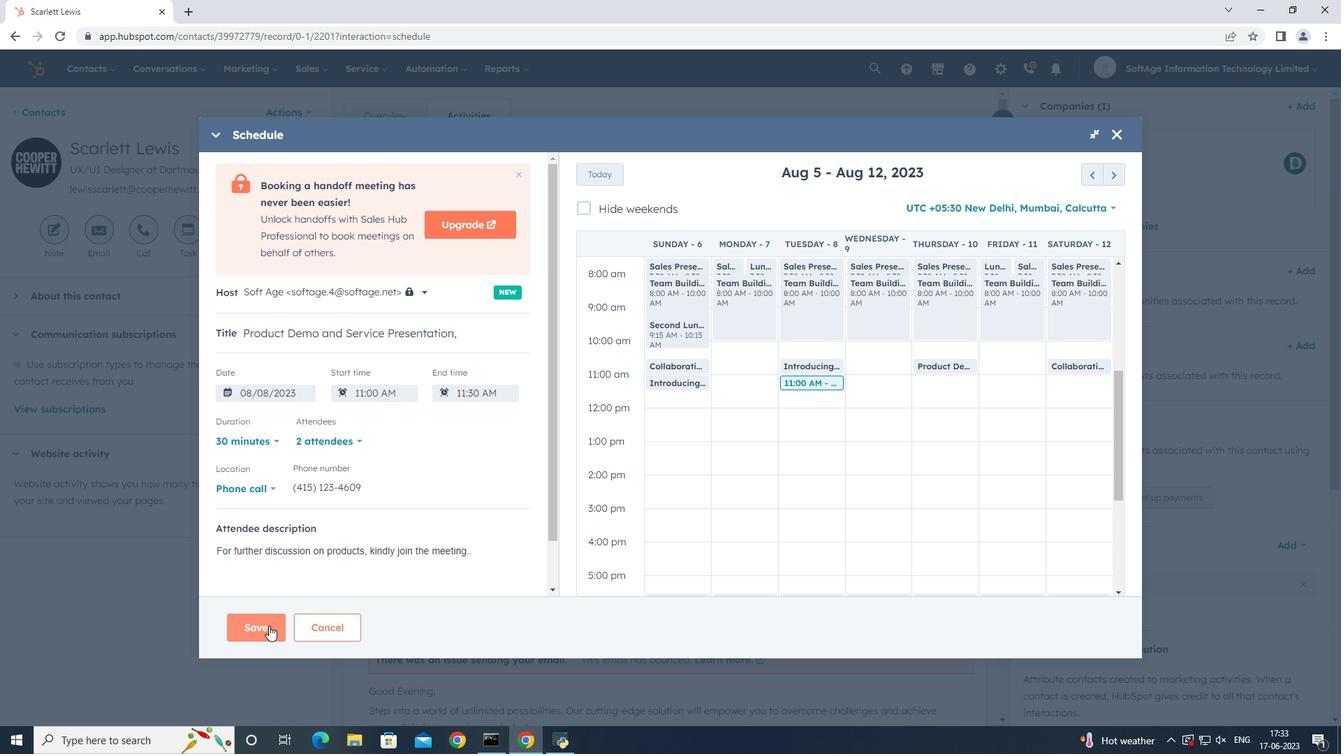 
Action: Mouse moved to (797, 412)
Screenshot: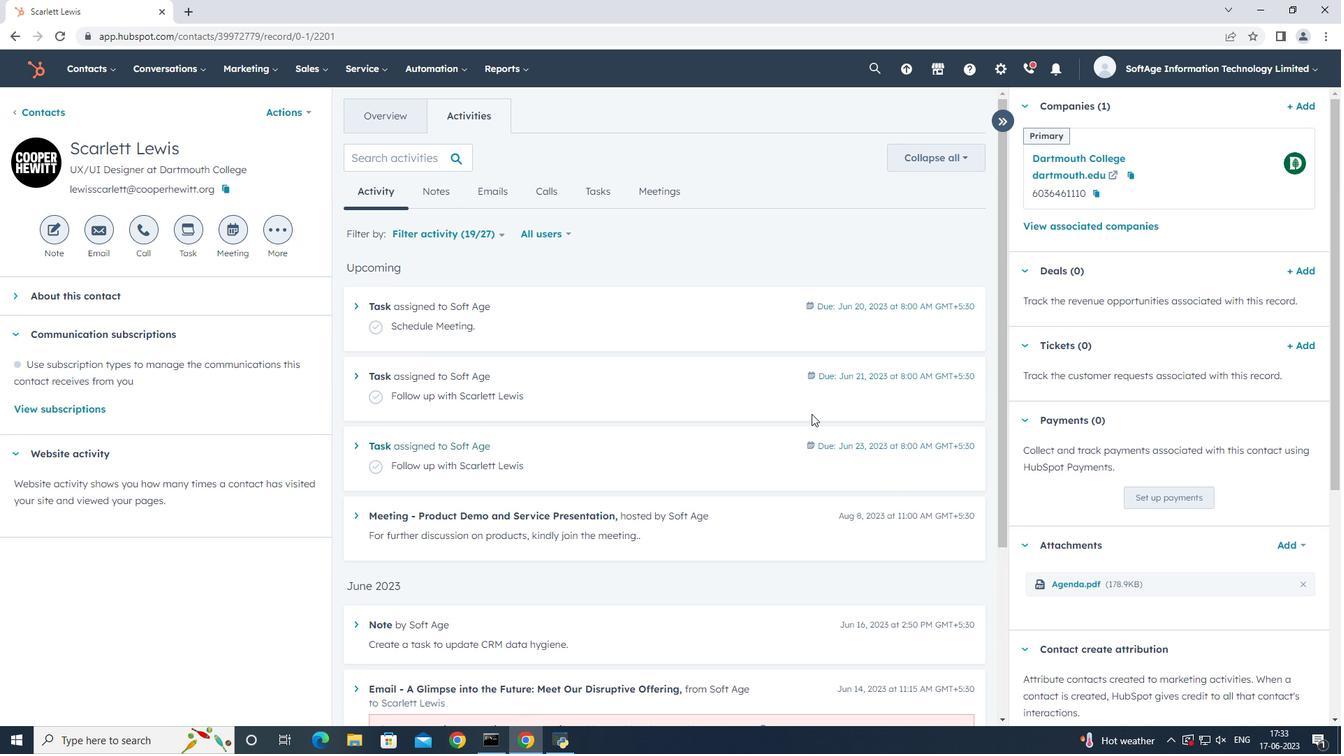 
